 Task: Find connections with filter location Arrah with filter topic #Startupswith filter profile language English with filter current company Social Samosa with filter school Dr. Virendra Swarup Institute of Computer Studies, Kanpur with filter industry Defense and Space Manufacturing with filter service category Event Planning with filter keywords title Roofer
Action: Mouse moved to (537, 73)
Screenshot: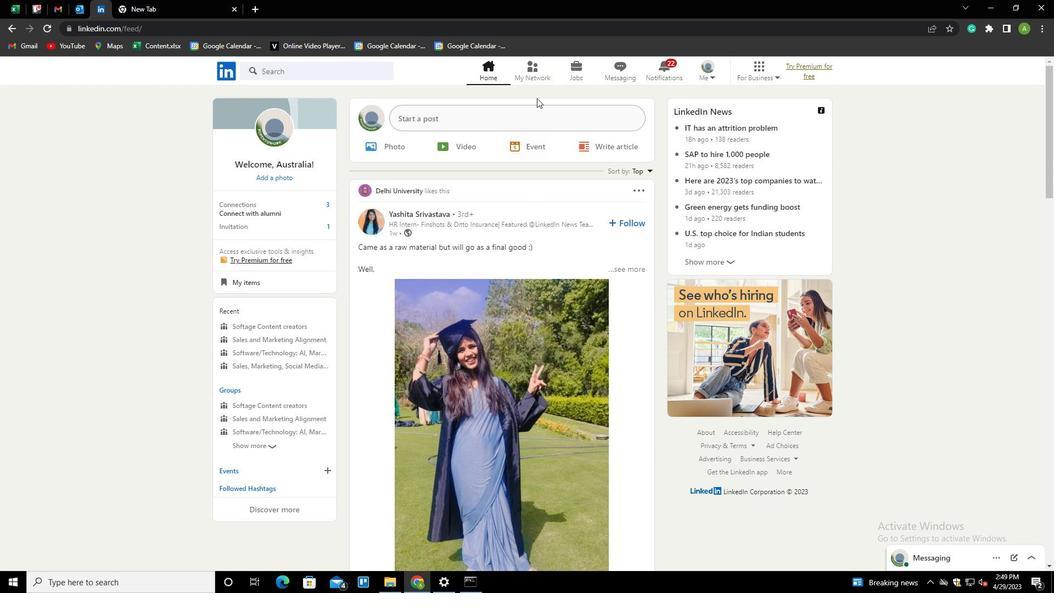 
Action: Mouse pressed left at (537, 73)
Screenshot: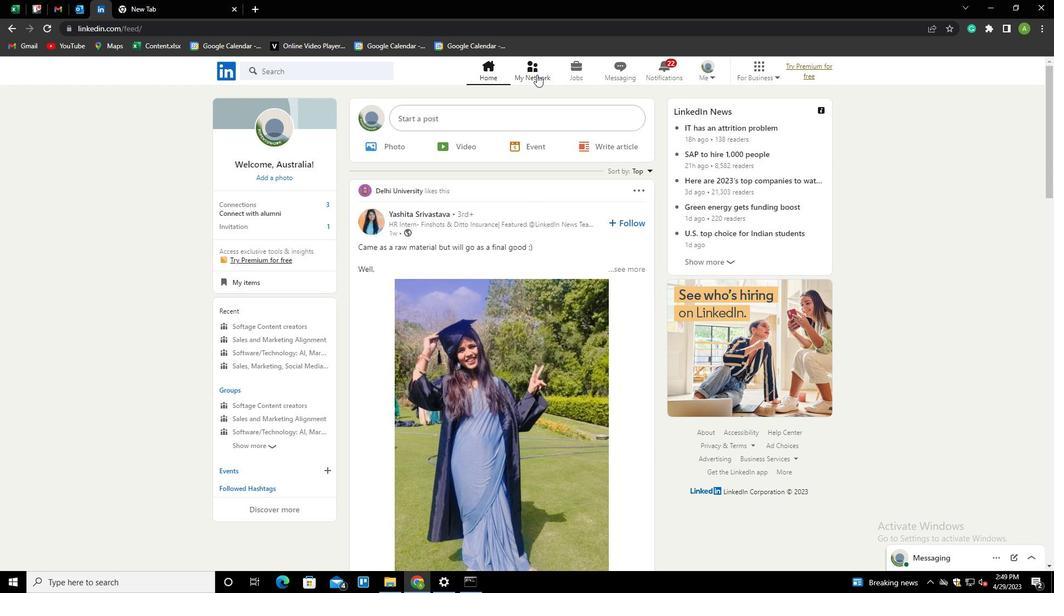 
Action: Mouse moved to (268, 133)
Screenshot: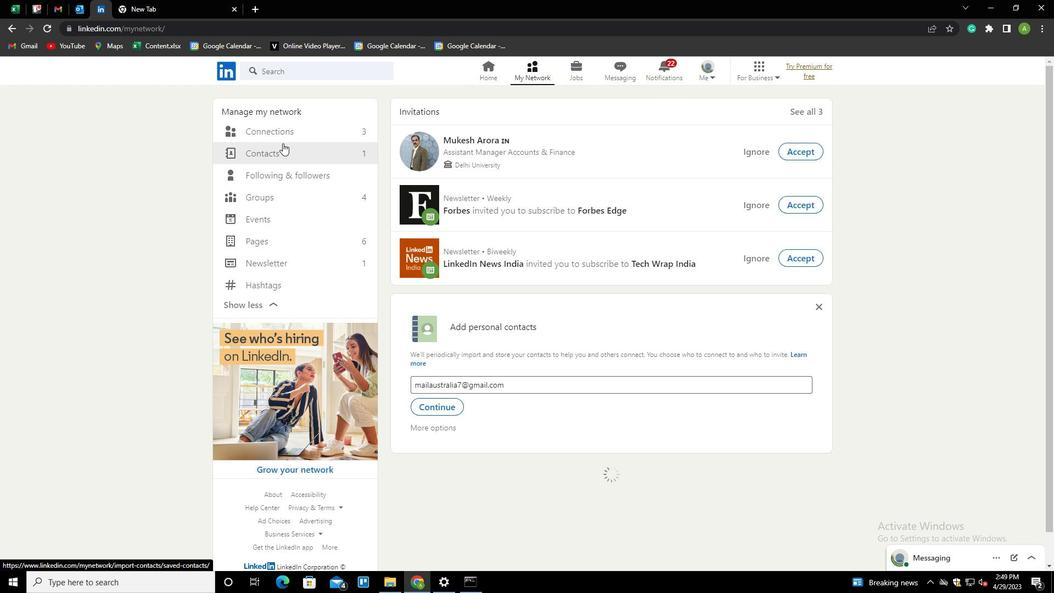 
Action: Mouse pressed left at (268, 133)
Screenshot: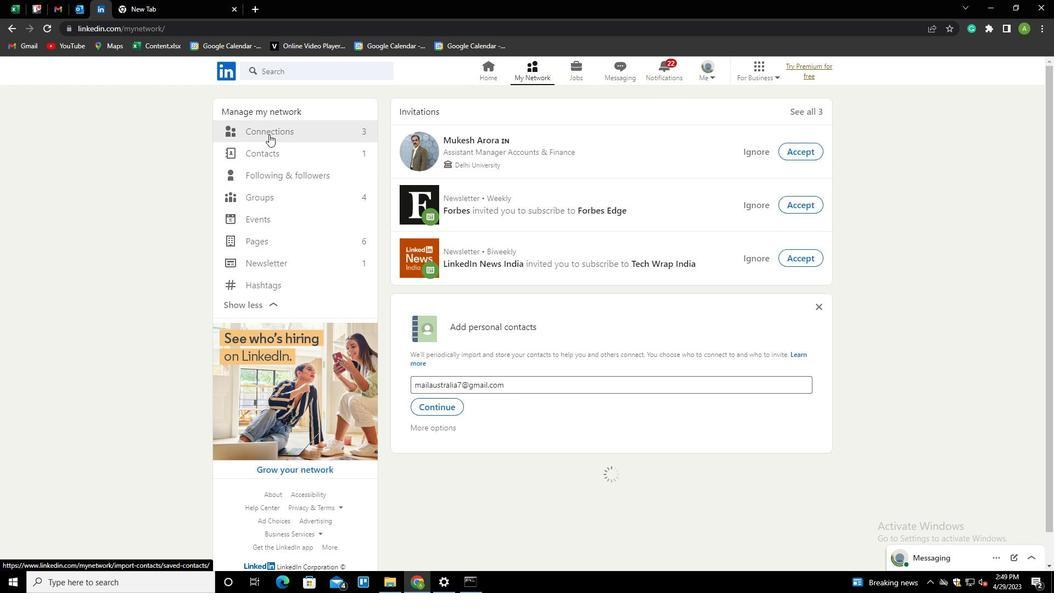 
Action: Mouse moved to (623, 134)
Screenshot: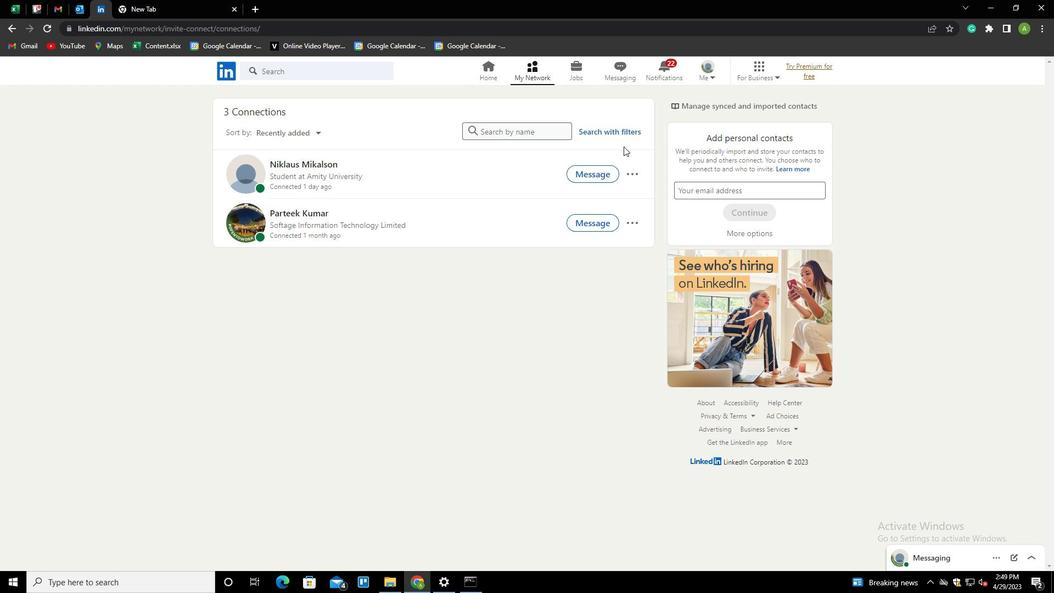 
Action: Mouse pressed left at (623, 134)
Screenshot: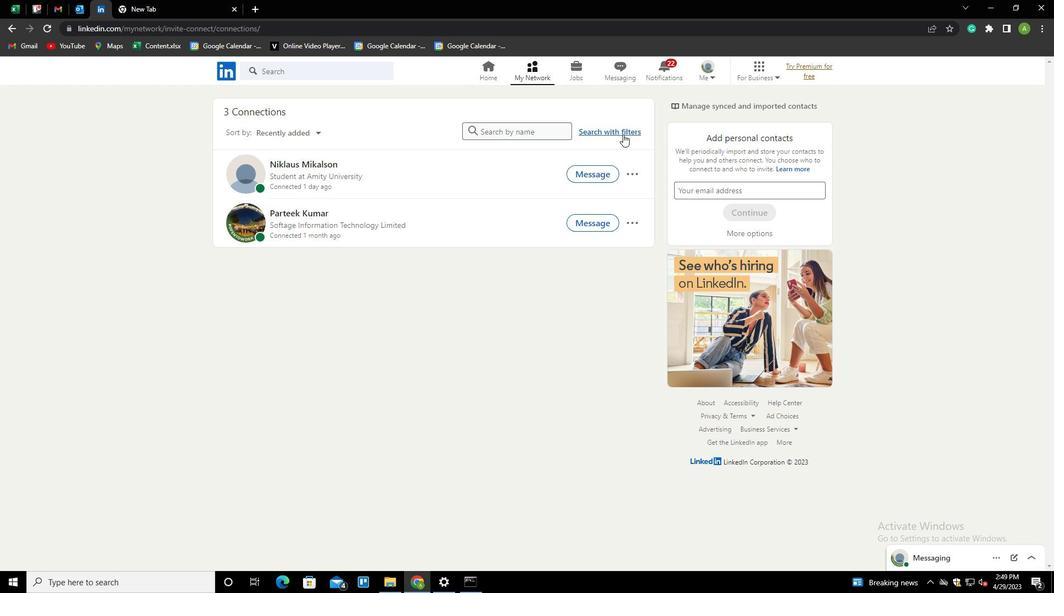 
Action: Mouse moved to (567, 100)
Screenshot: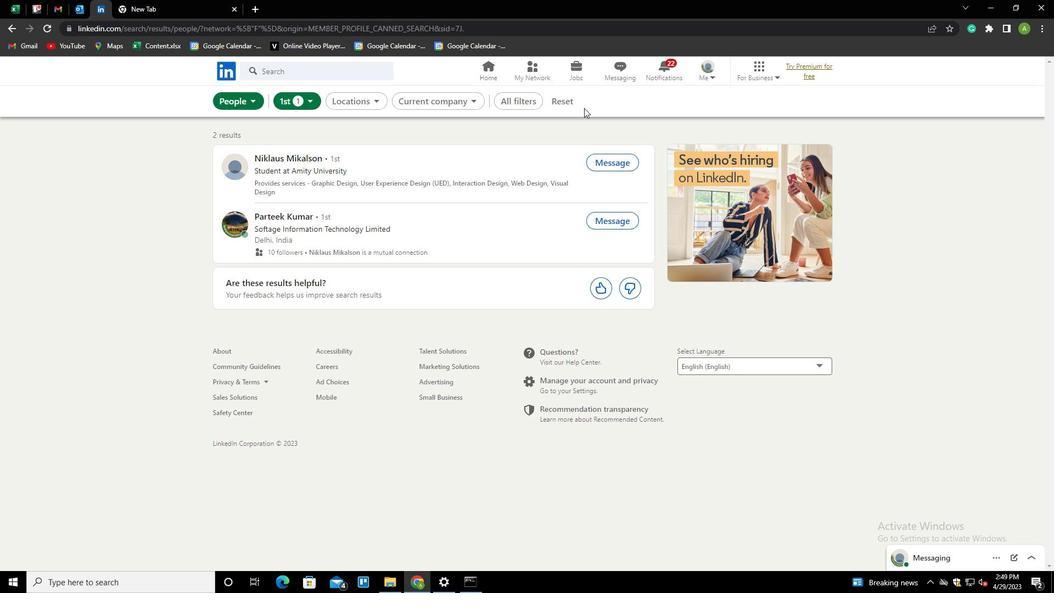 
Action: Mouse pressed left at (567, 100)
Screenshot: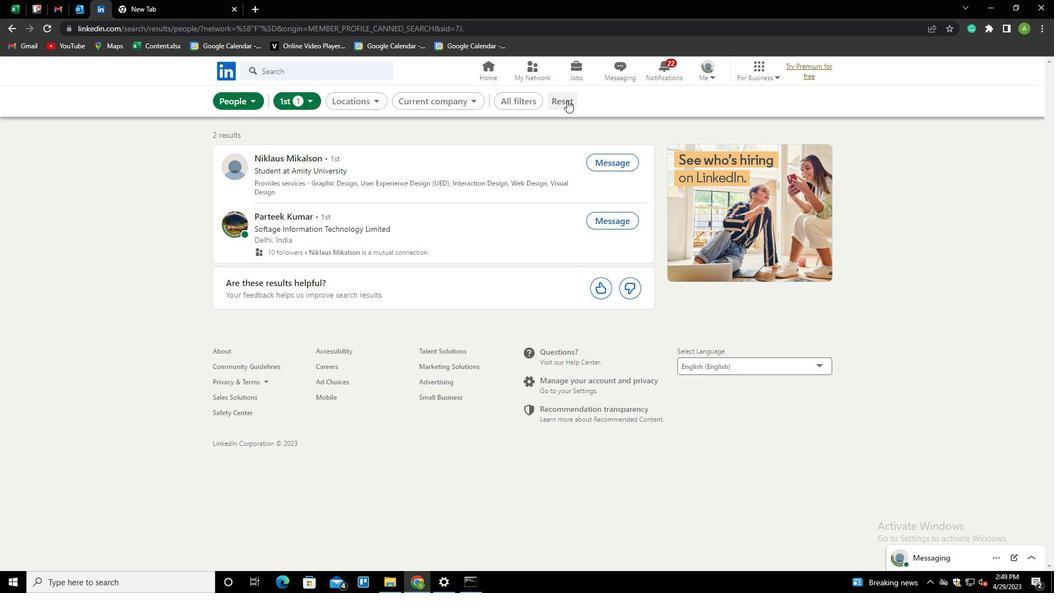 
Action: Mouse moved to (549, 102)
Screenshot: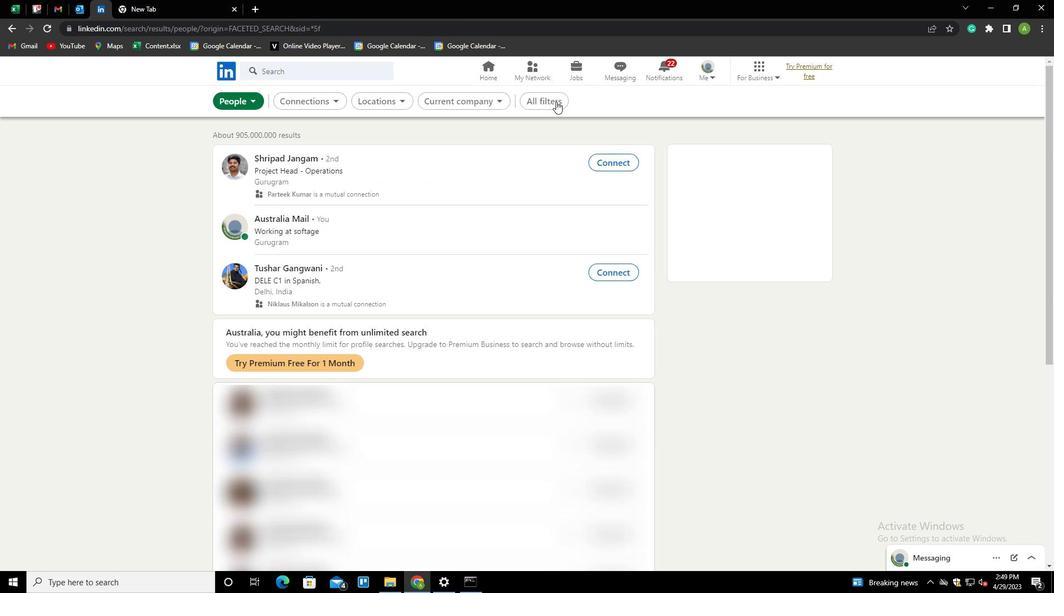 
Action: Mouse pressed left at (549, 102)
Screenshot: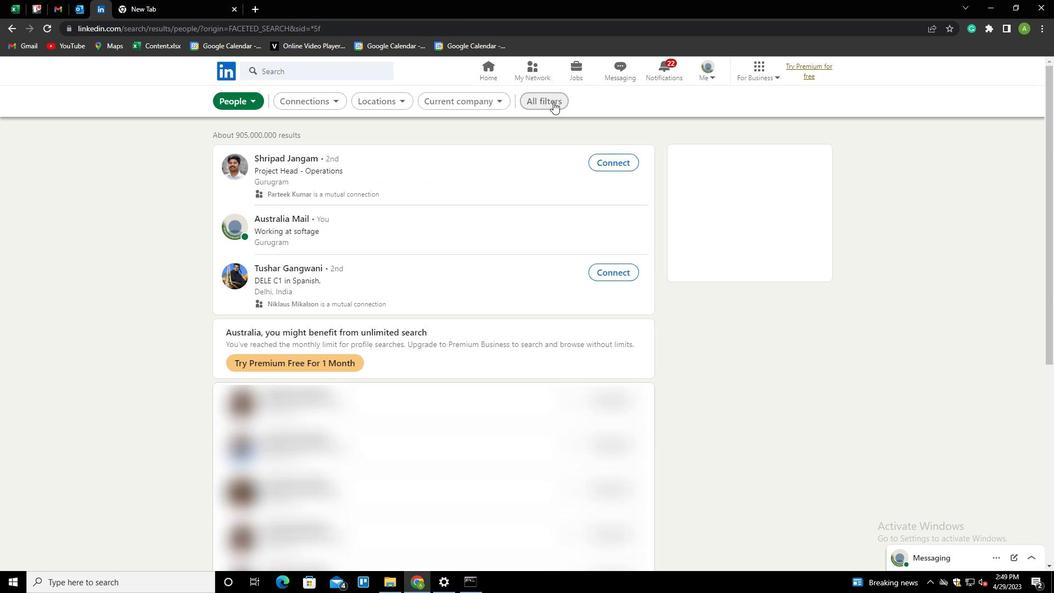 
Action: Mouse moved to (828, 350)
Screenshot: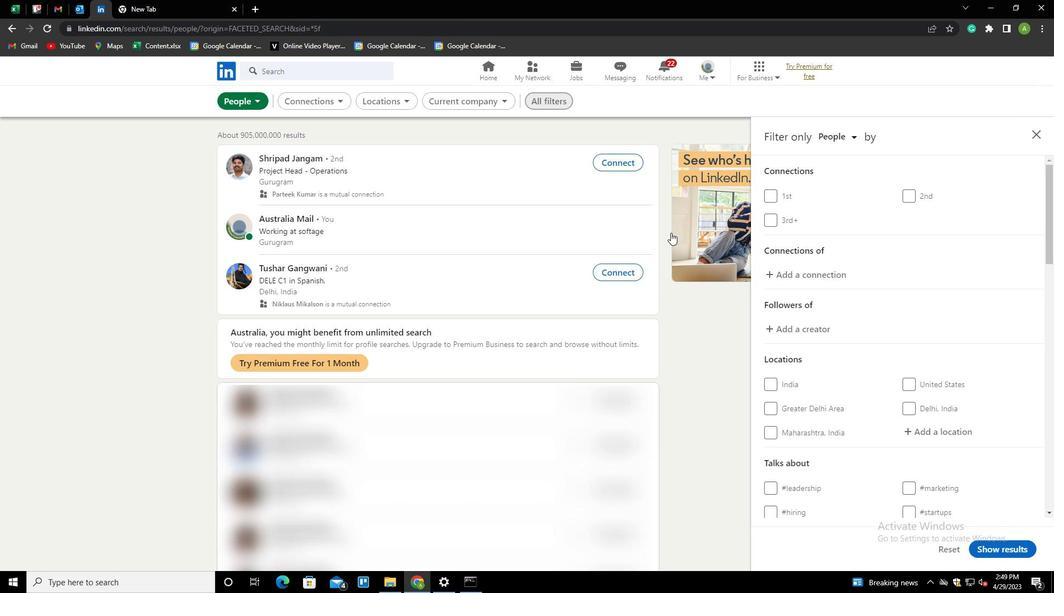 
Action: Mouse scrolled (828, 349) with delta (0, 0)
Screenshot: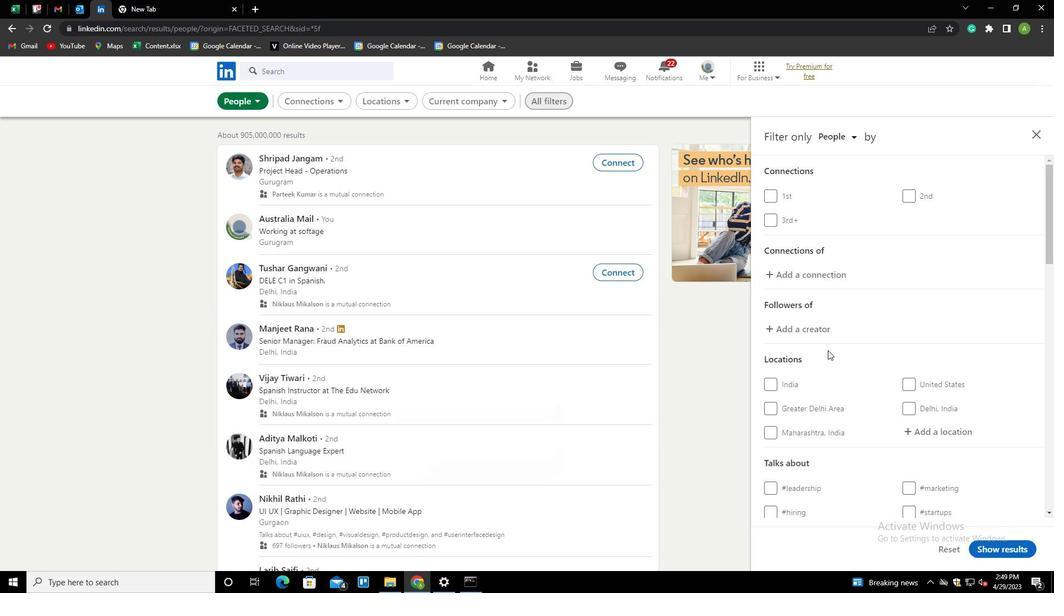 
Action: Mouse scrolled (828, 349) with delta (0, 0)
Screenshot: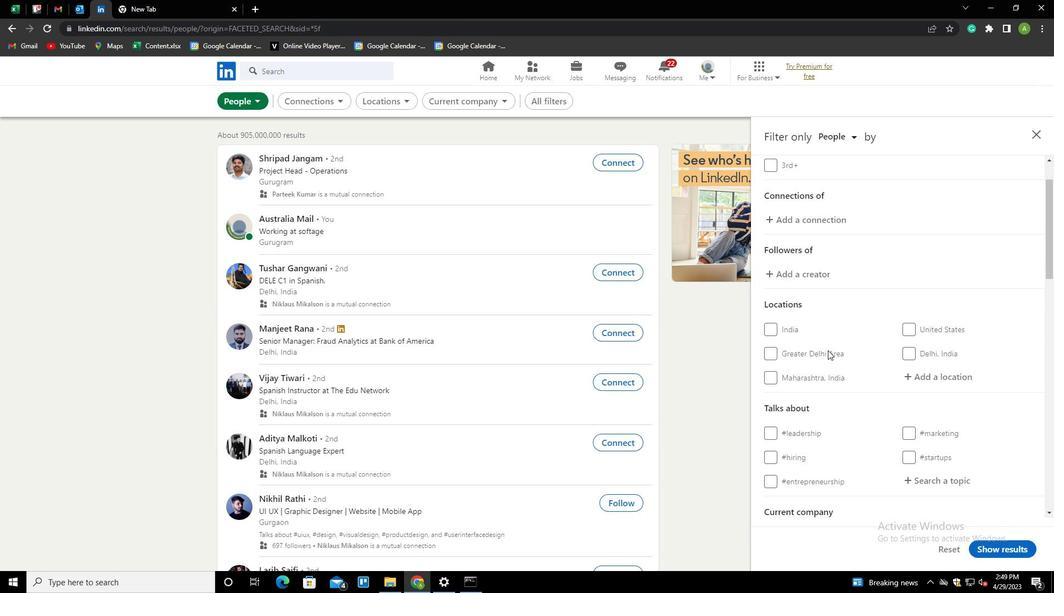 
Action: Mouse moved to (932, 323)
Screenshot: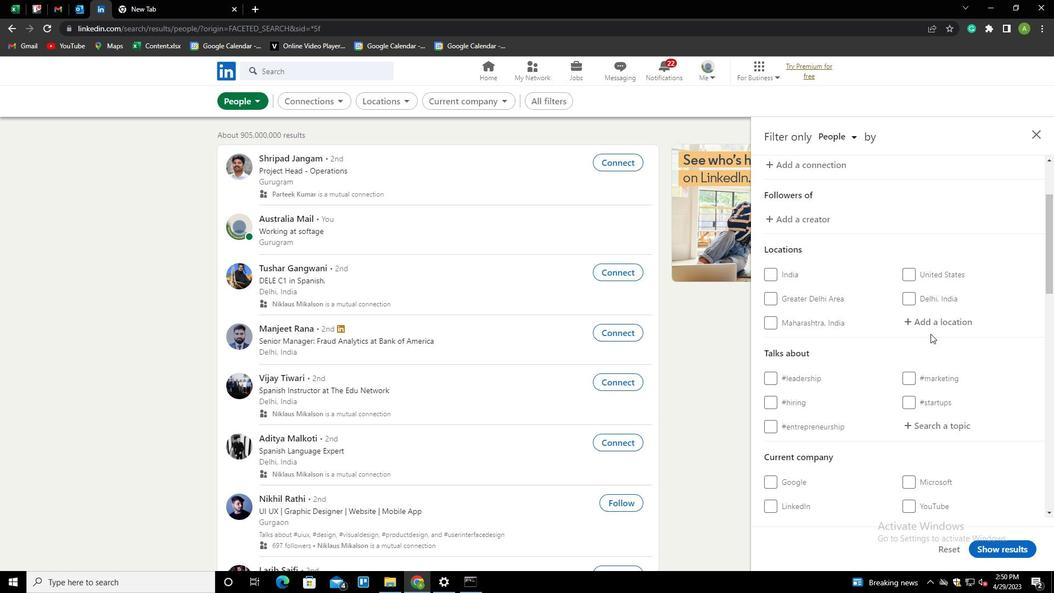 
Action: Mouse pressed left at (932, 323)
Screenshot: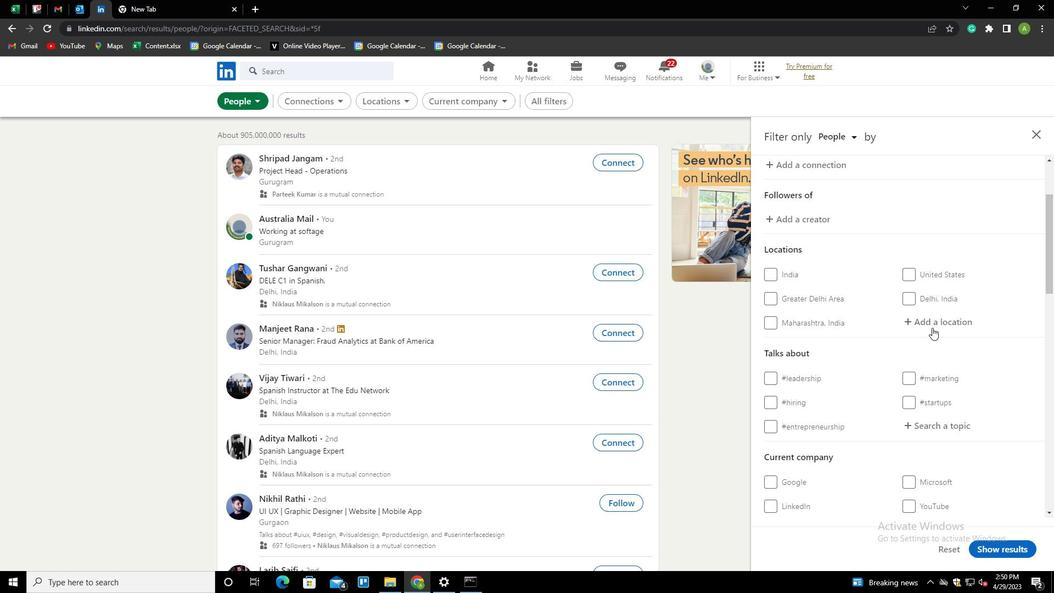 
Action: Key pressed <Key.shift>ARRAH<Key.down><Key.enter>
Screenshot: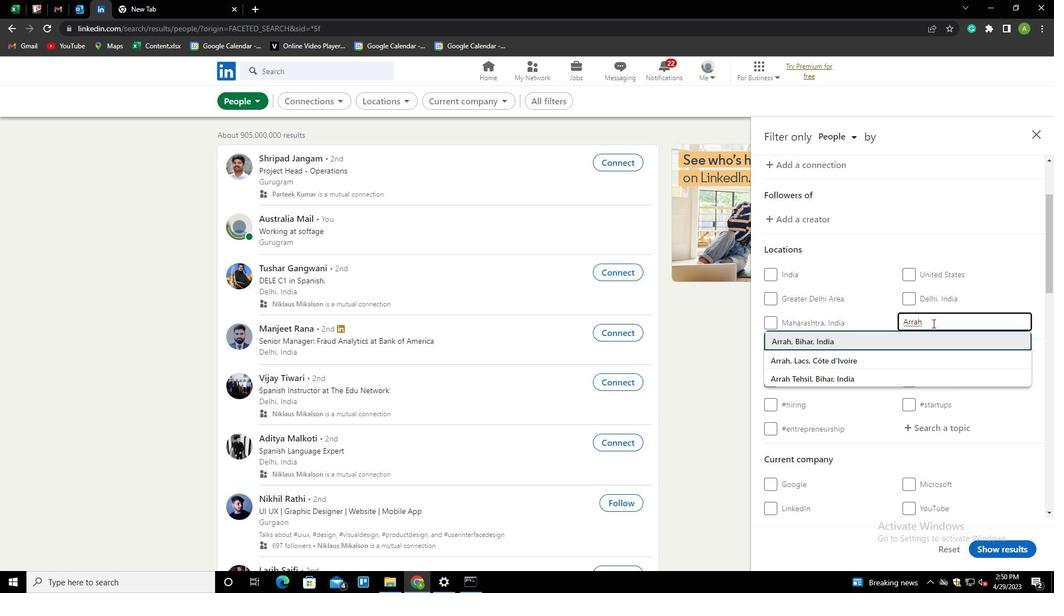 
Action: Mouse scrolled (932, 322) with delta (0, 0)
Screenshot: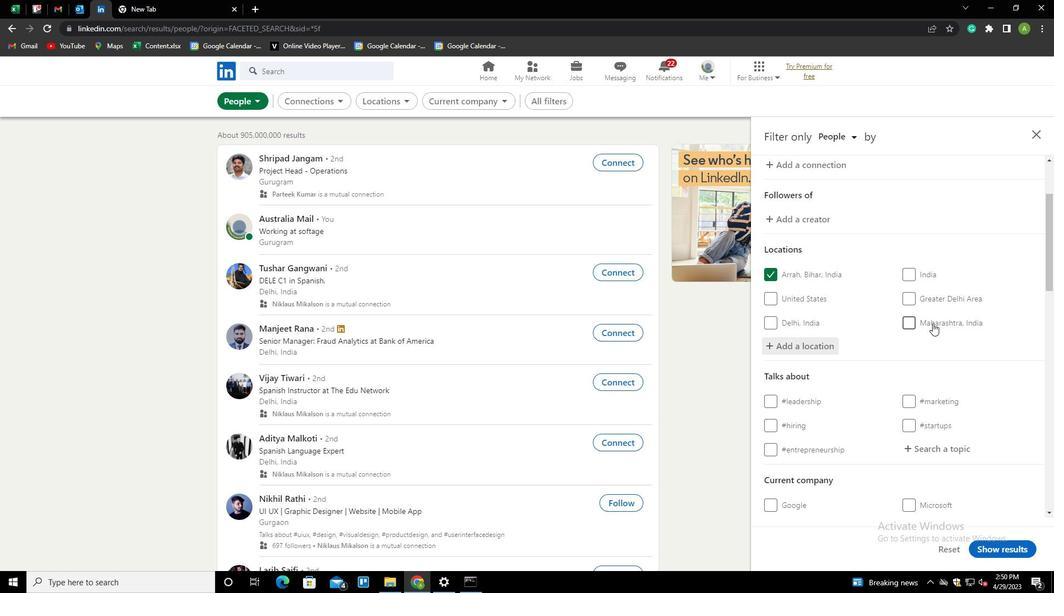 
Action: Mouse scrolled (932, 322) with delta (0, 0)
Screenshot: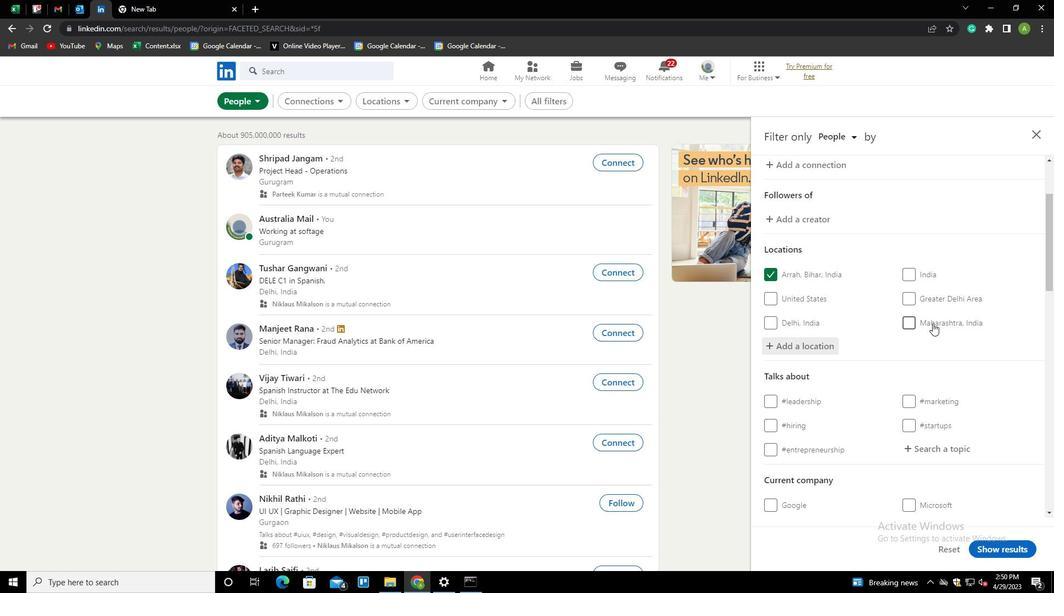 
Action: Mouse scrolled (932, 322) with delta (0, 0)
Screenshot: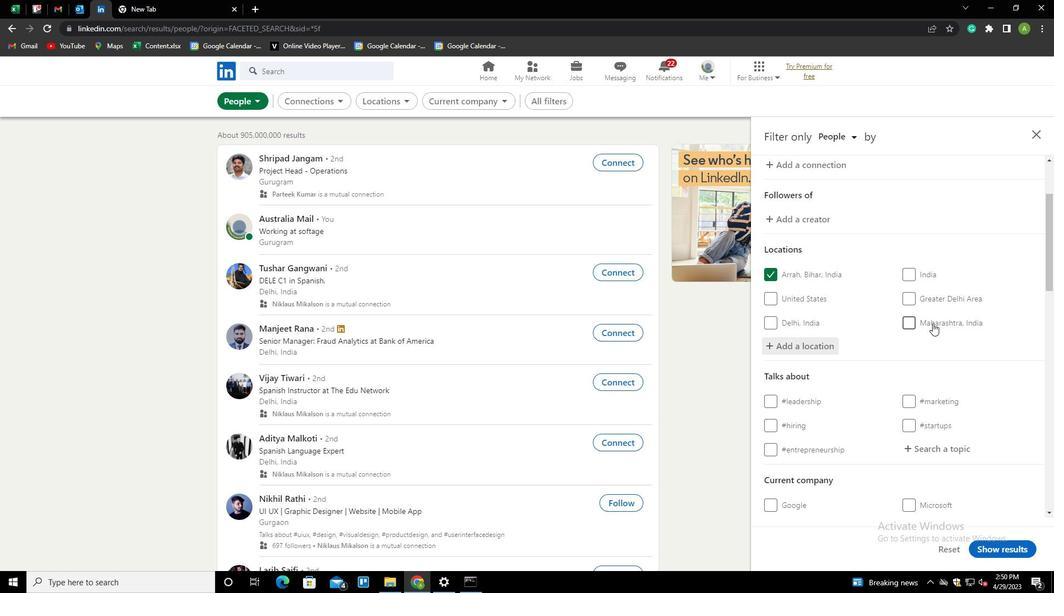 
Action: Mouse moved to (919, 282)
Screenshot: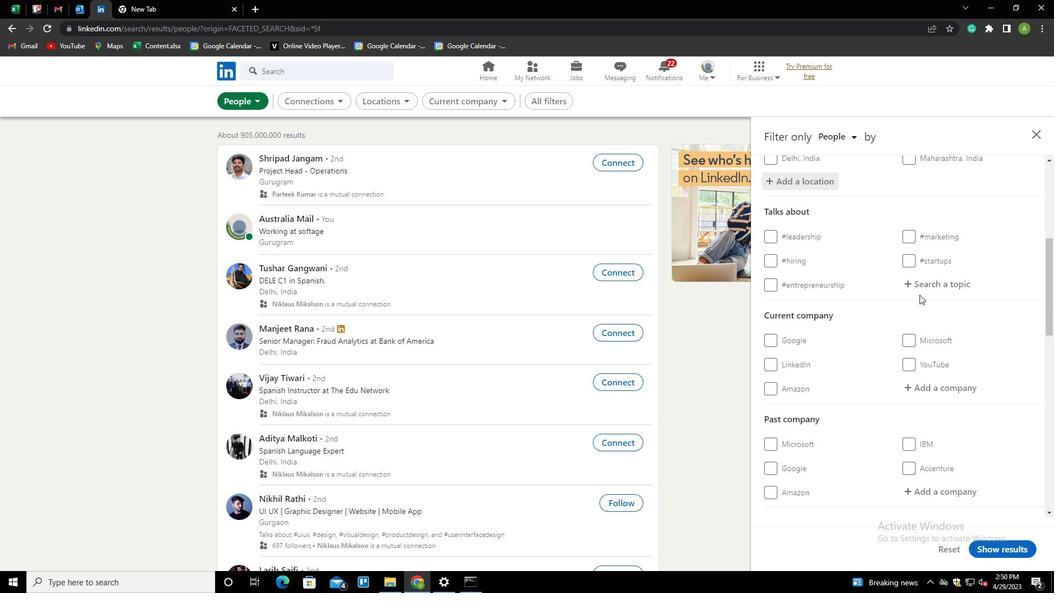 
Action: Mouse pressed left at (919, 282)
Screenshot: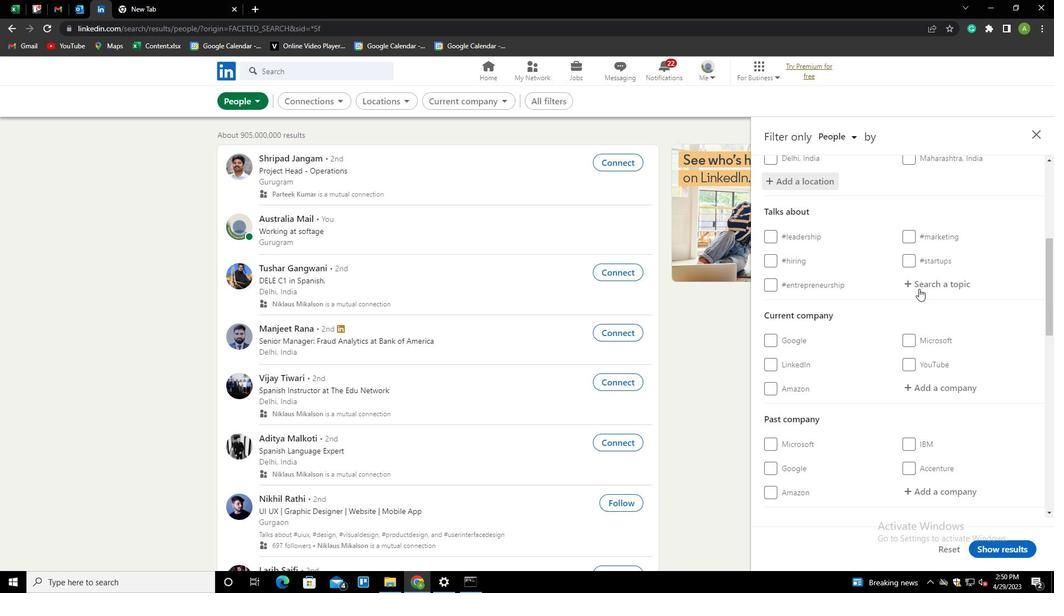 
Action: Key pressed STARTUPS<Key.down><Key.enter>
Screenshot: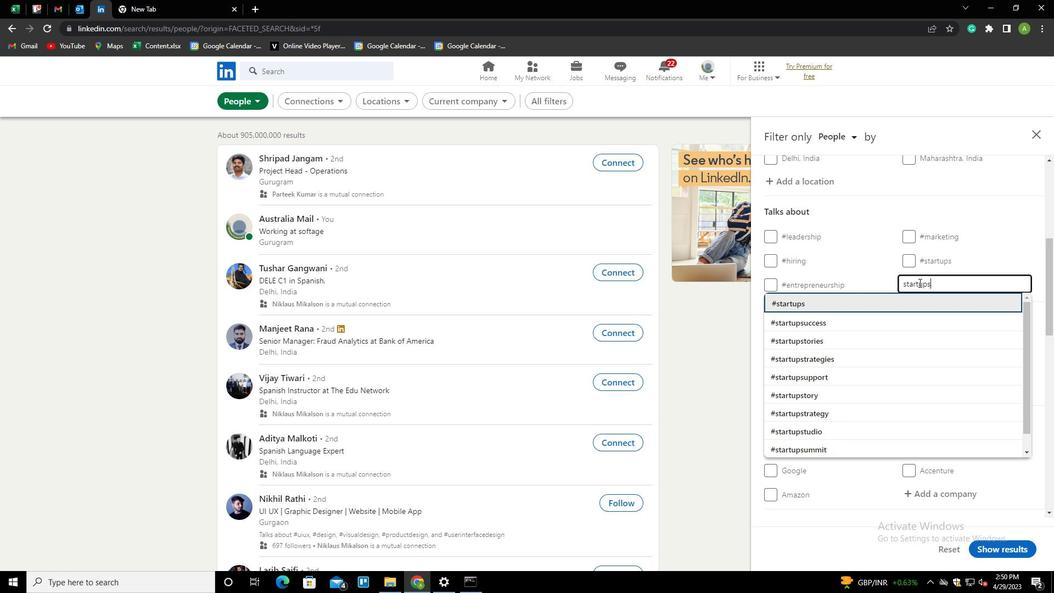
Action: Mouse scrolled (919, 282) with delta (0, 0)
Screenshot: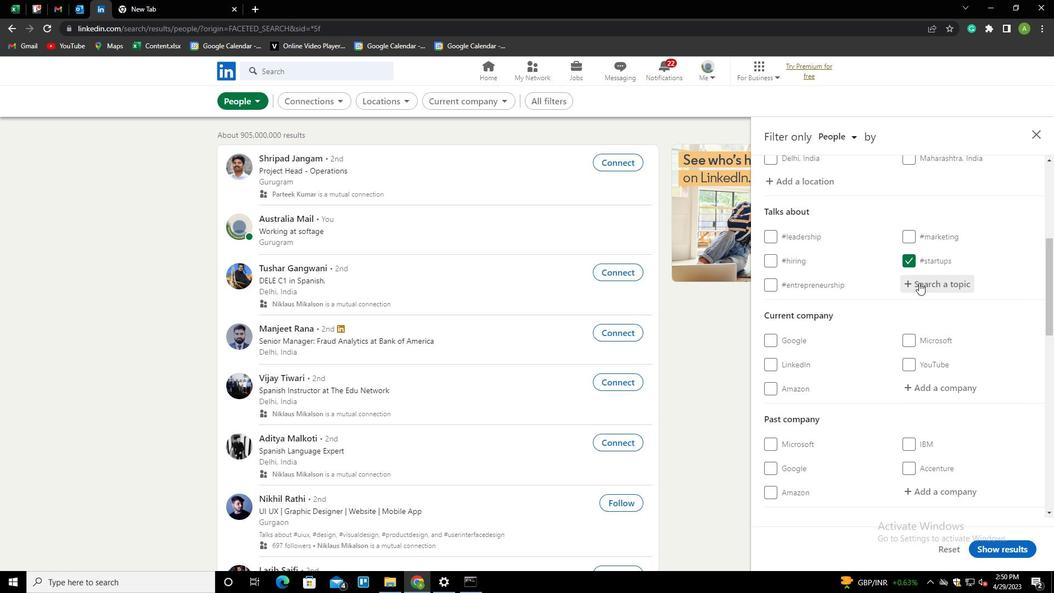 
Action: Mouse scrolled (919, 282) with delta (0, 0)
Screenshot: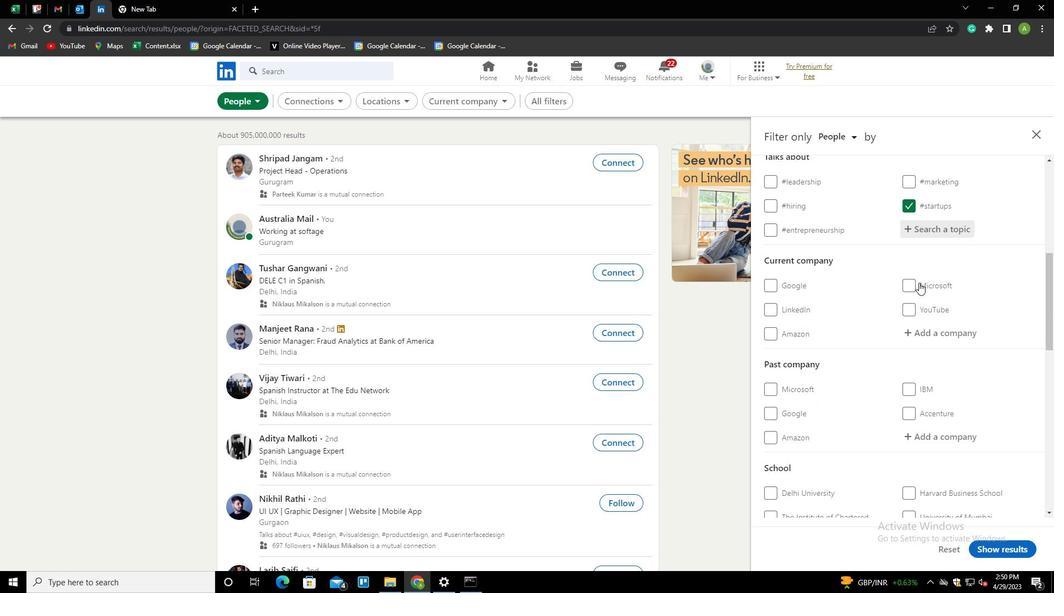 
Action: Mouse scrolled (919, 282) with delta (0, 0)
Screenshot: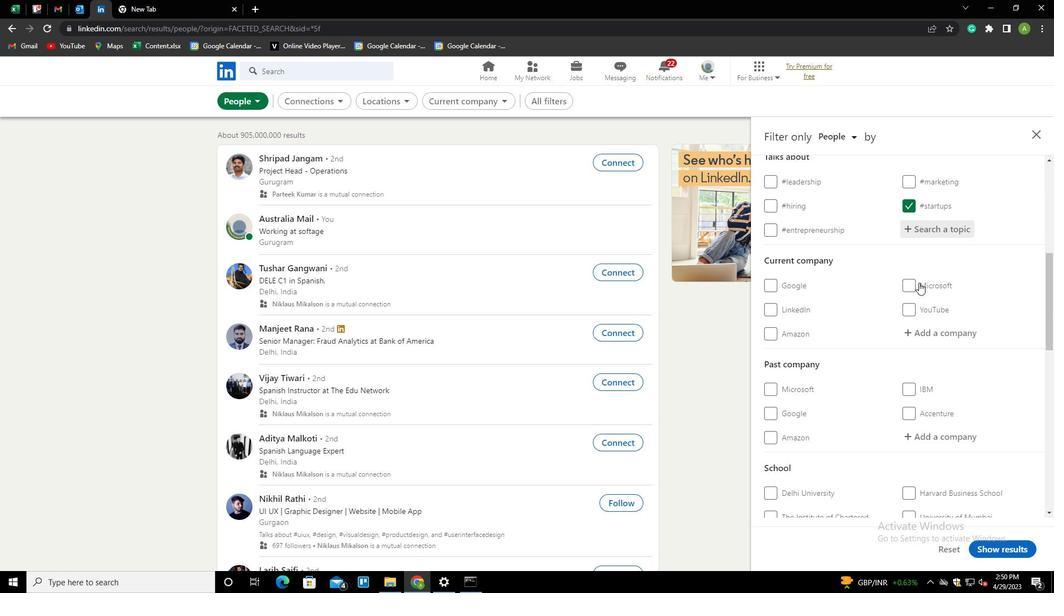 
Action: Mouse scrolled (919, 282) with delta (0, 0)
Screenshot: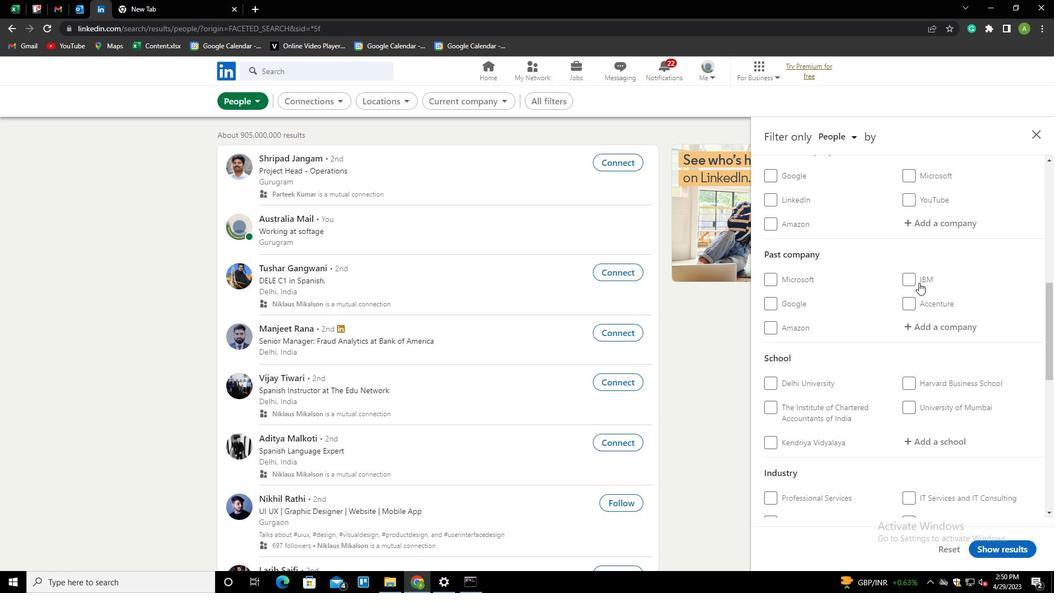 
Action: Mouse scrolled (919, 282) with delta (0, 0)
Screenshot: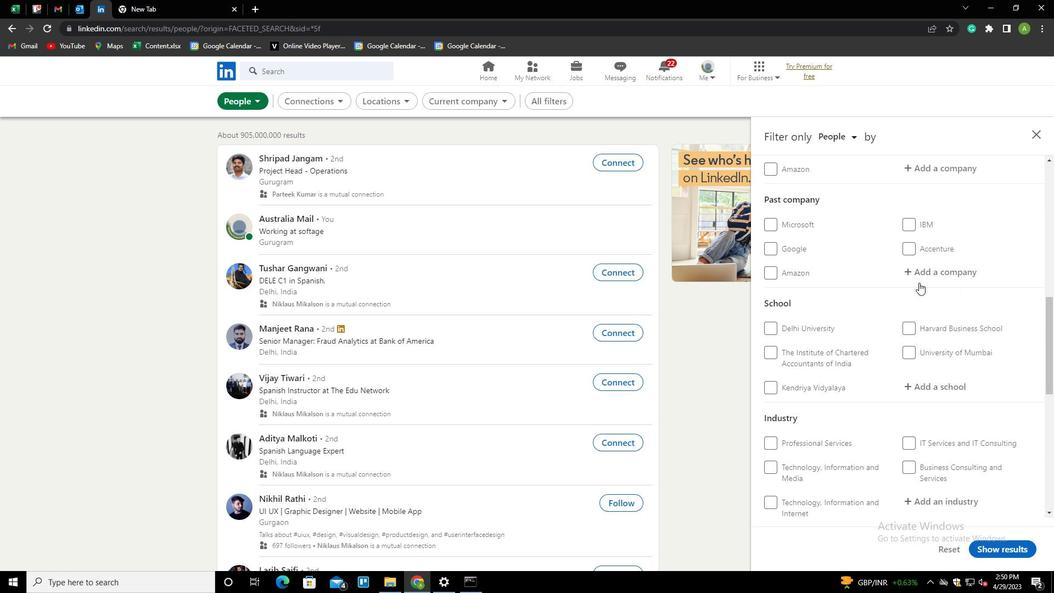 
Action: Mouse scrolled (919, 282) with delta (0, 0)
Screenshot: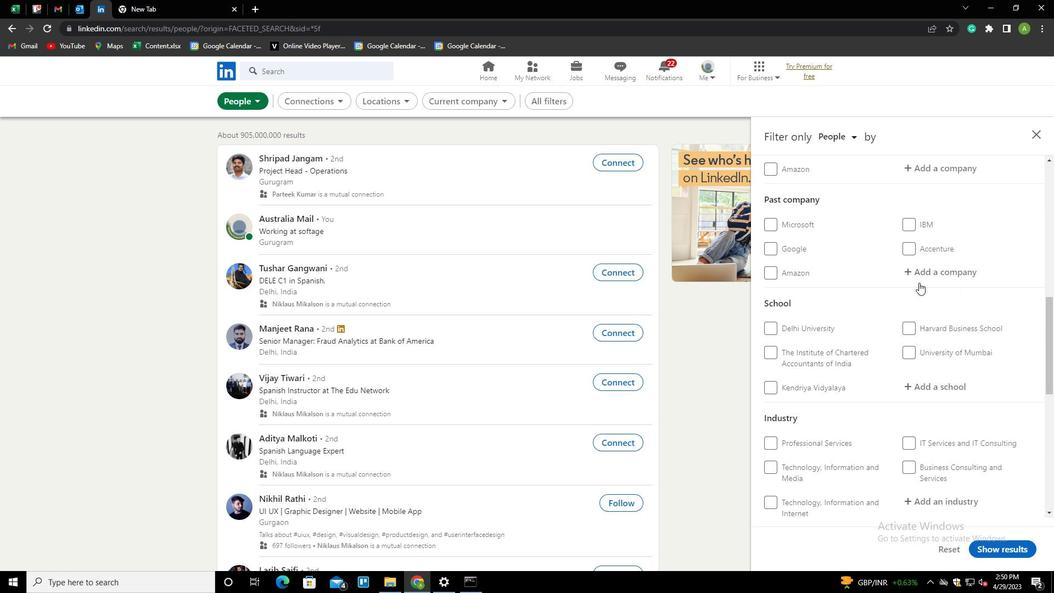 
Action: Mouse scrolled (919, 282) with delta (0, 0)
Screenshot: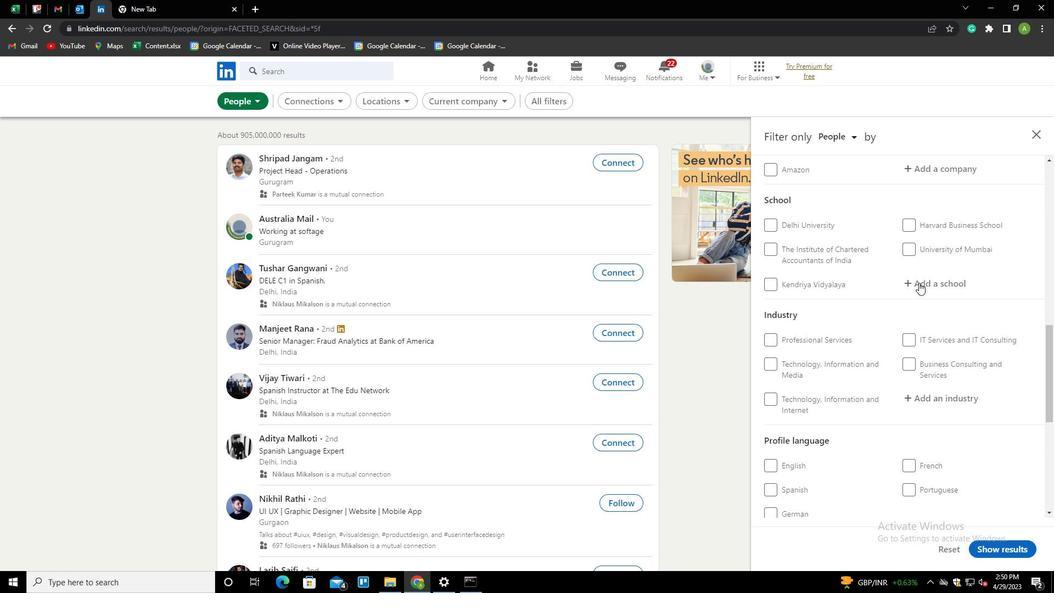 
Action: Mouse scrolled (919, 282) with delta (0, 0)
Screenshot: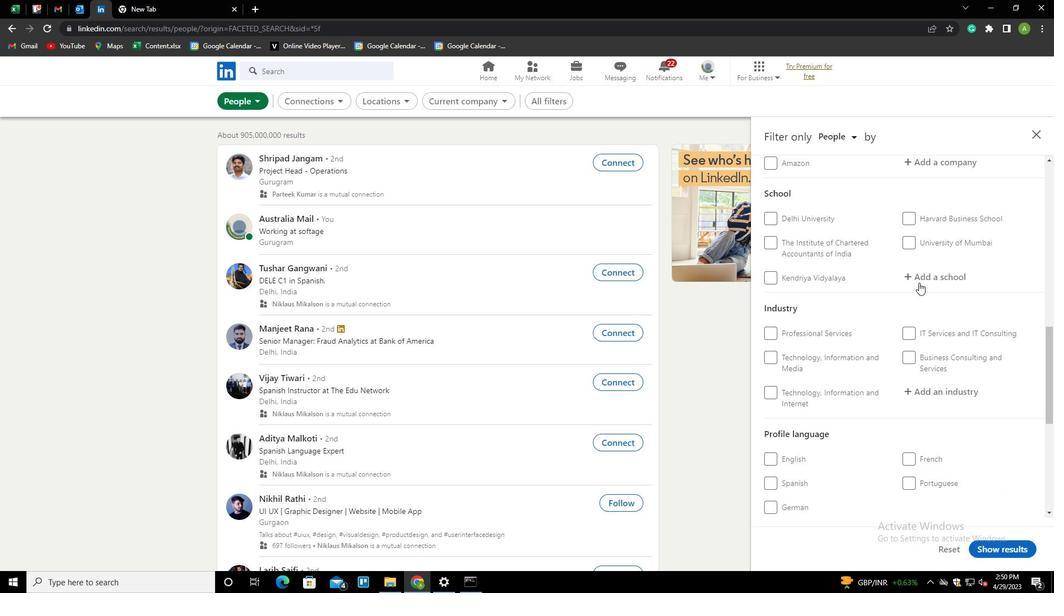 
Action: Mouse moved to (787, 345)
Screenshot: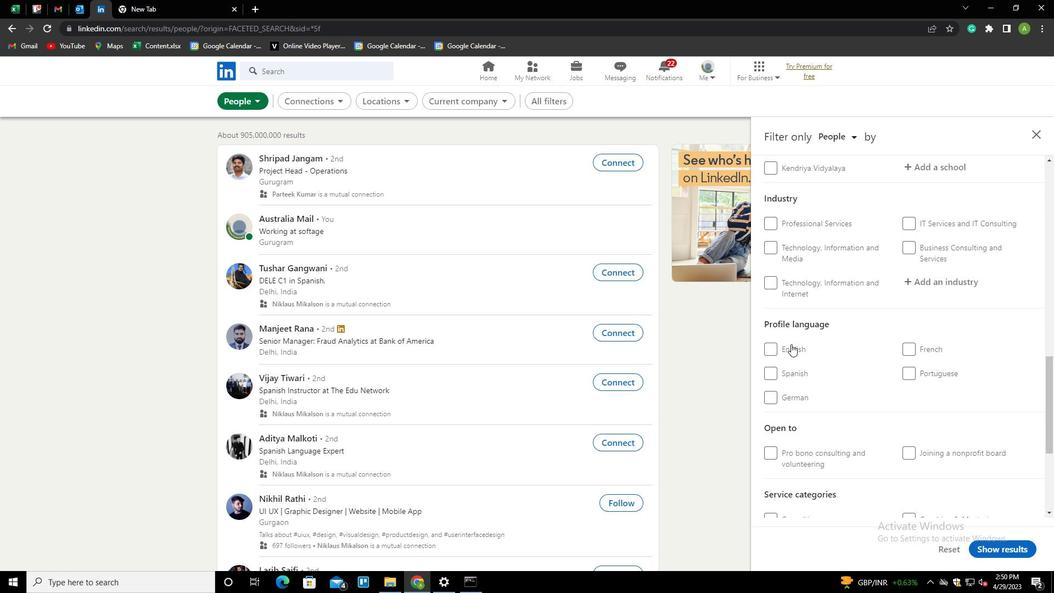 
Action: Mouse pressed left at (787, 345)
Screenshot: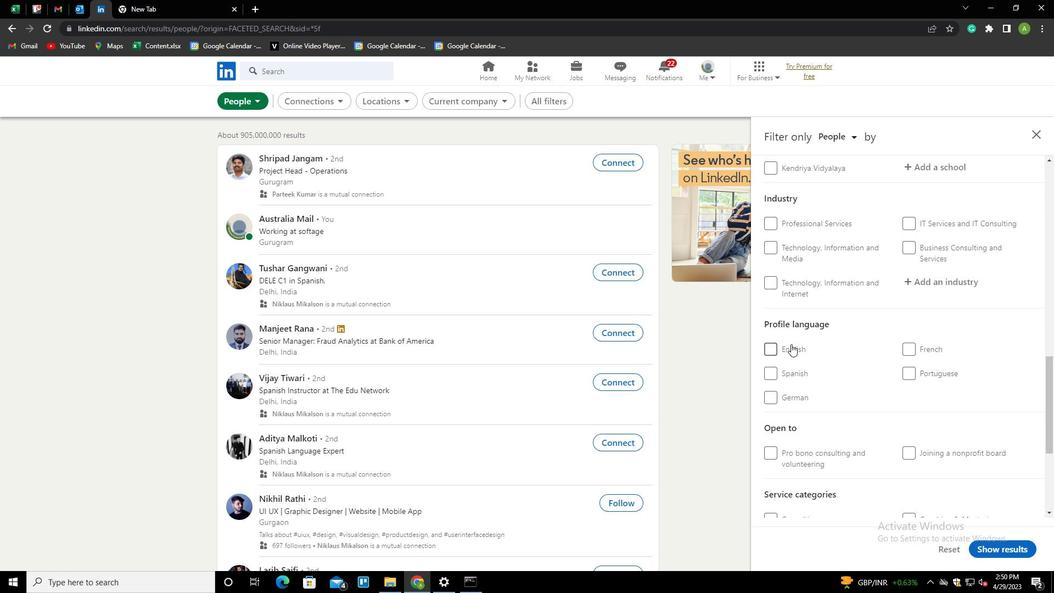 
Action: Mouse moved to (846, 366)
Screenshot: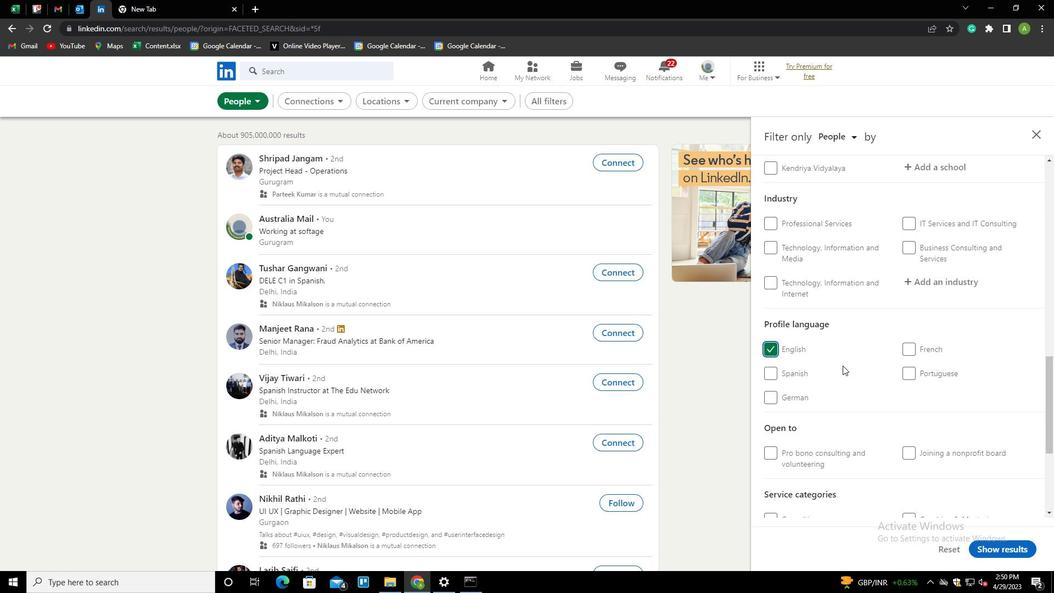 
Action: Mouse scrolled (846, 366) with delta (0, 0)
Screenshot: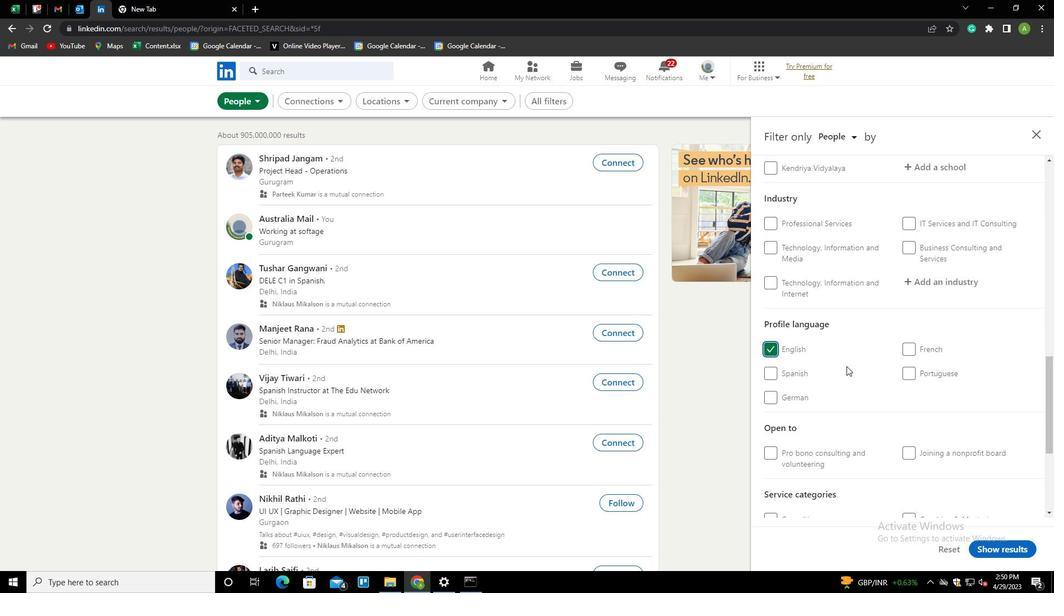 
Action: Mouse scrolled (846, 366) with delta (0, 0)
Screenshot: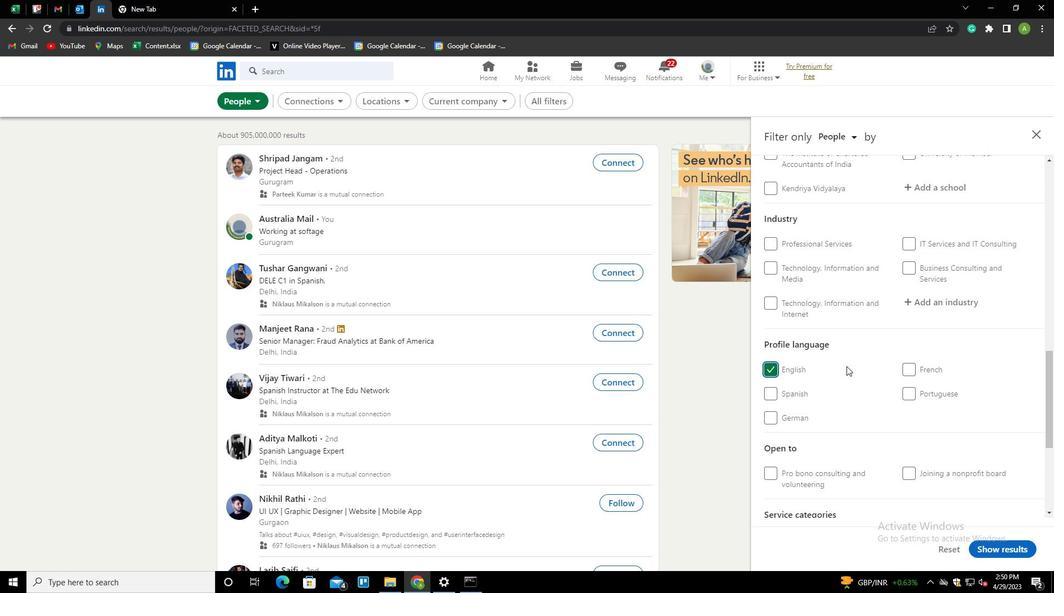 
Action: Mouse scrolled (846, 366) with delta (0, 0)
Screenshot: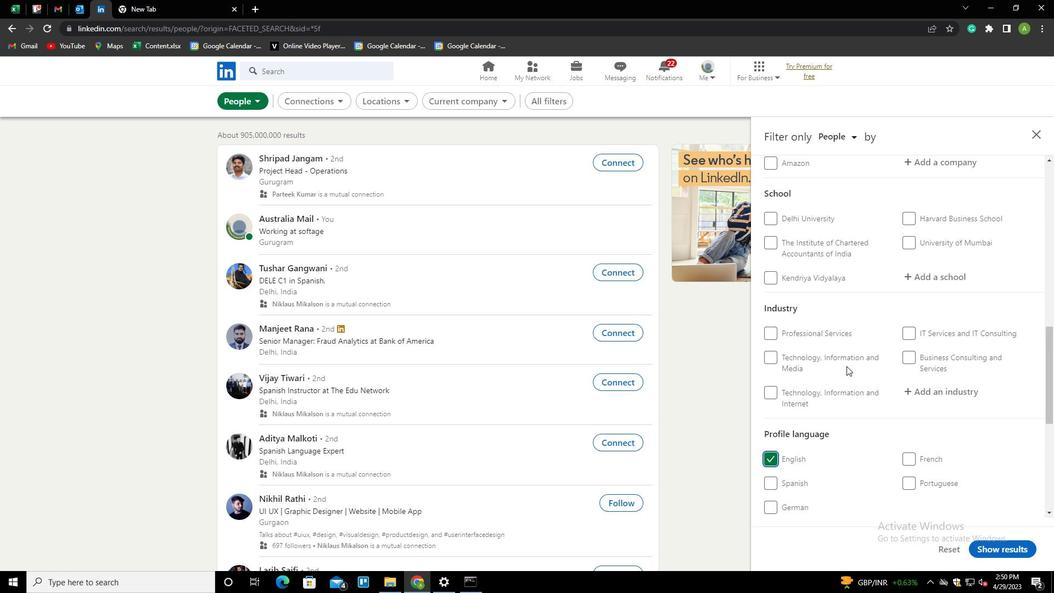 
Action: Mouse scrolled (846, 366) with delta (0, 0)
Screenshot: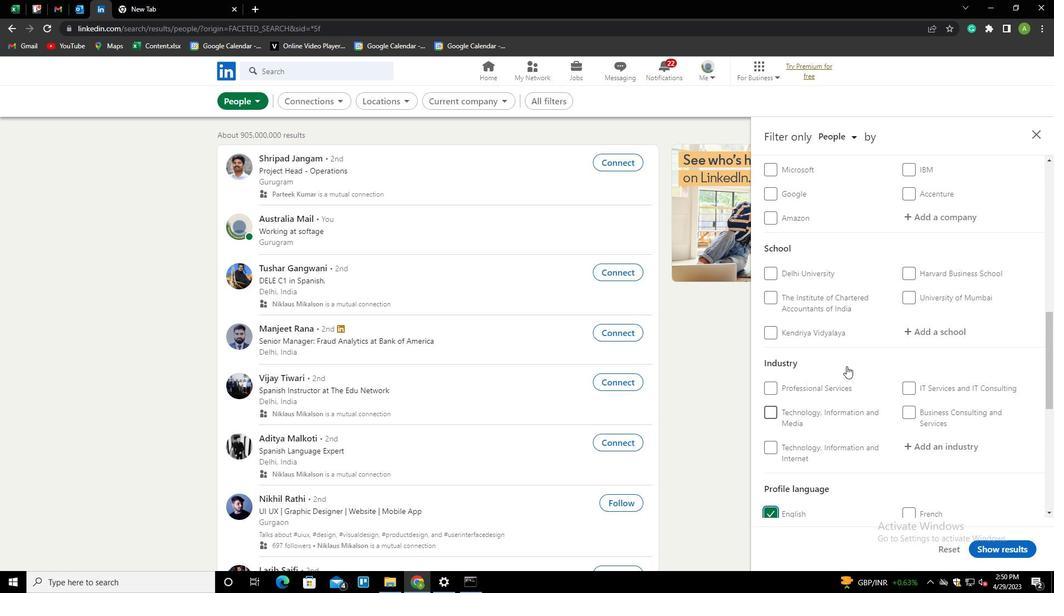 
Action: Mouse scrolled (846, 366) with delta (0, 0)
Screenshot: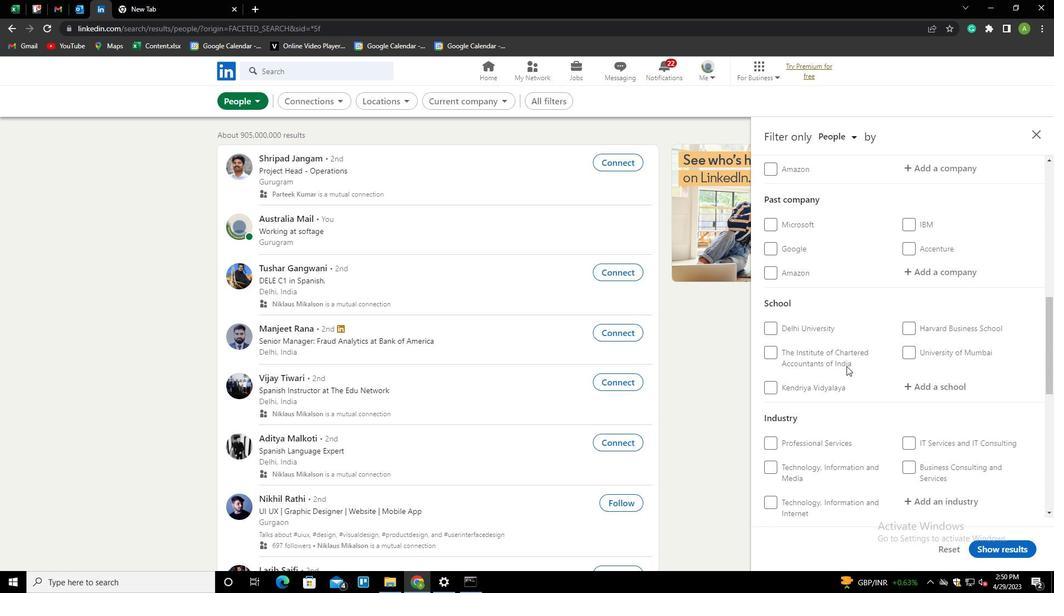 
Action: Mouse moved to (865, 353)
Screenshot: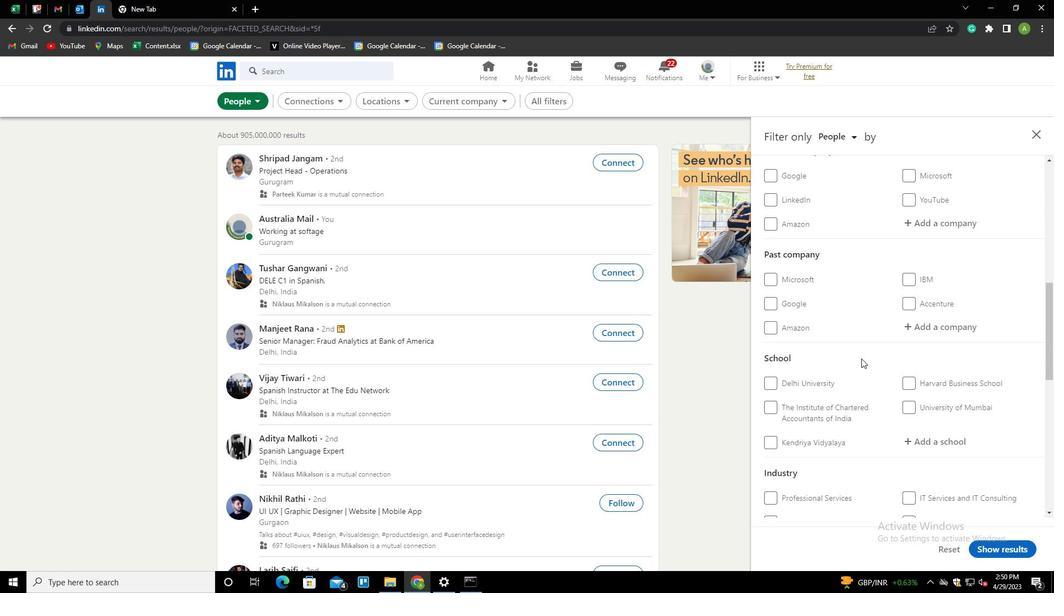 
Action: Mouse scrolled (865, 353) with delta (0, 0)
Screenshot: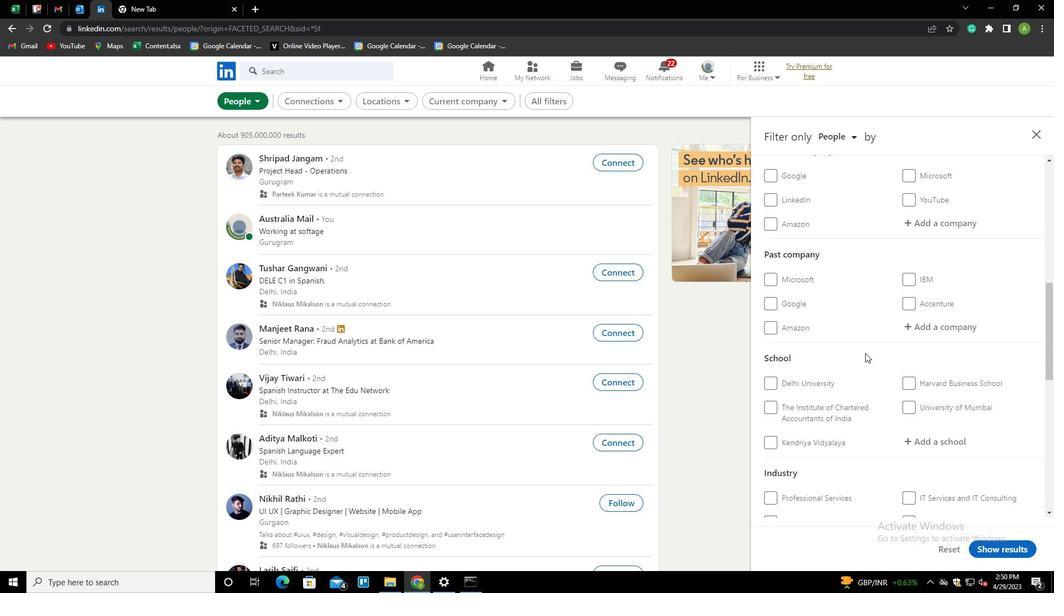 
Action: Mouse moved to (920, 280)
Screenshot: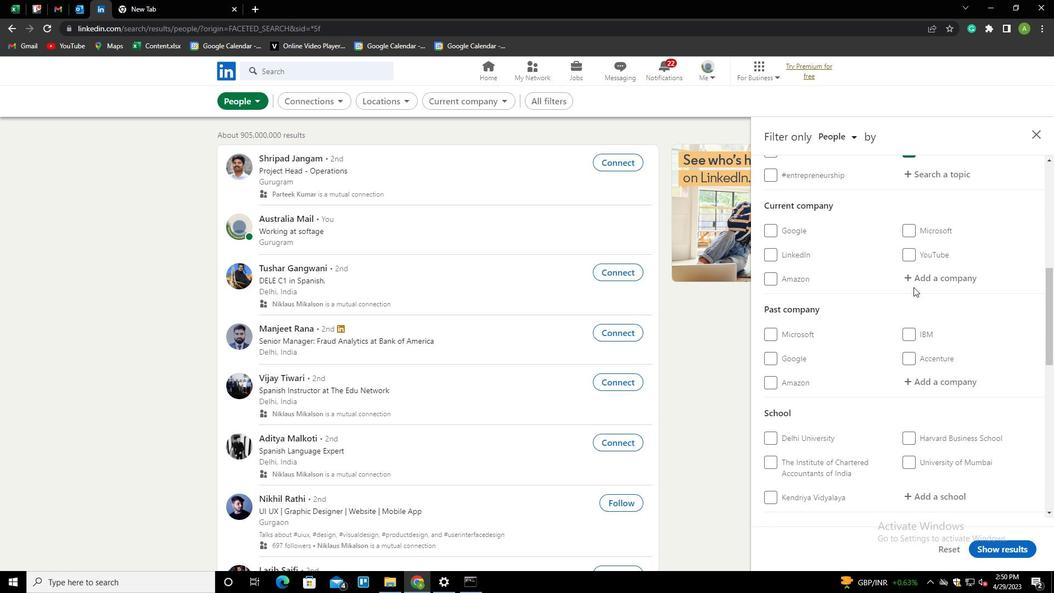 
Action: Mouse pressed left at (920, 280)
Screenshot: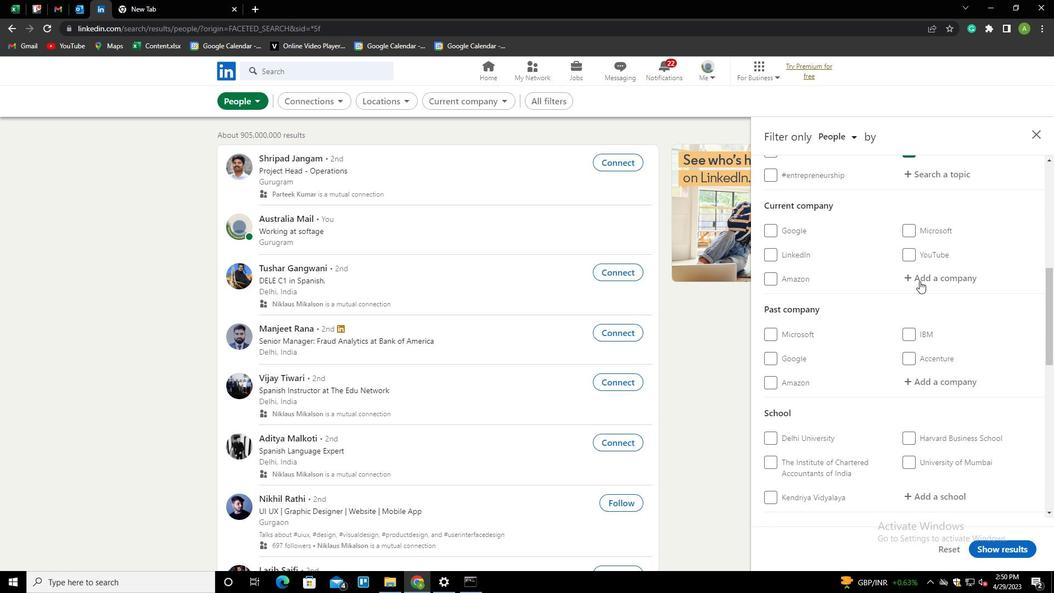 
Action: Key pressed <Key.shift>SOCIAL<Key.space><Key.shift>SAMO<Key.down><Key.enter>
Screenshot: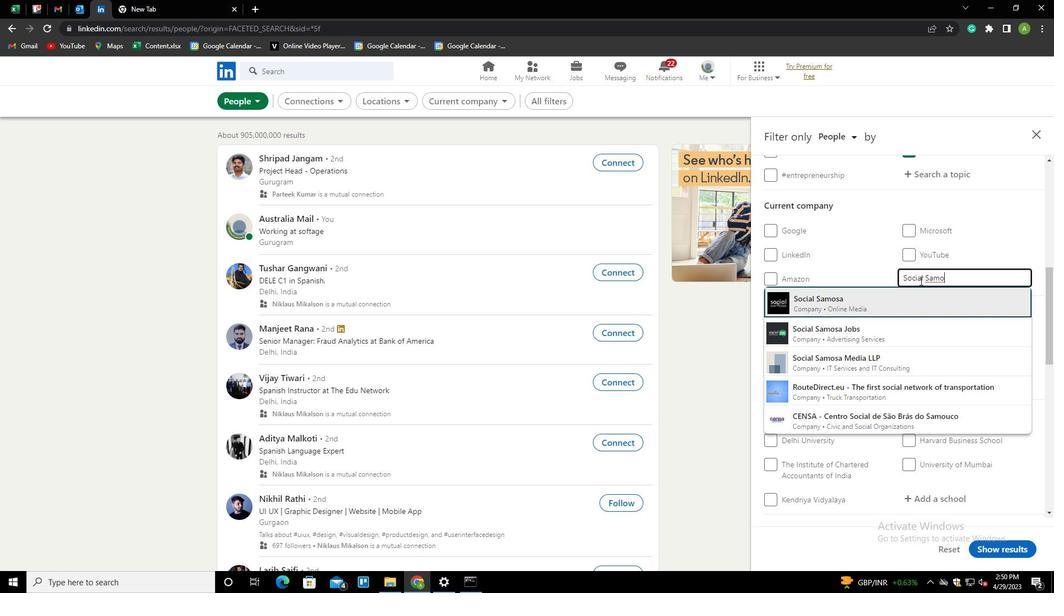 
Action: Mouse scrolled (920, 280) with delta (0, 0)
Screenshot: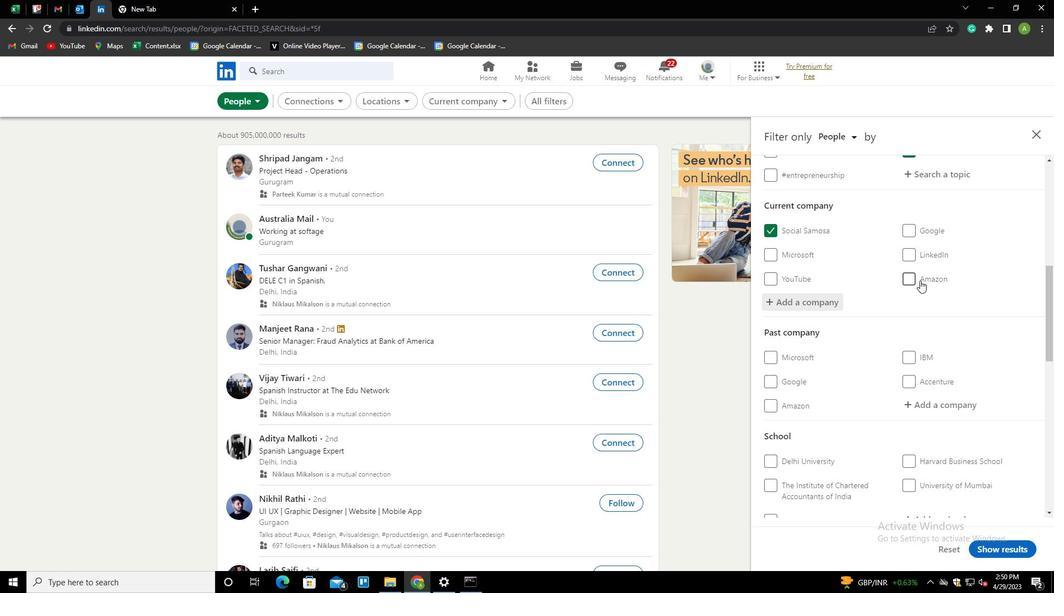 
Action: Mouse scrolled (920, 280) with delta (0, 0)
Screenshot: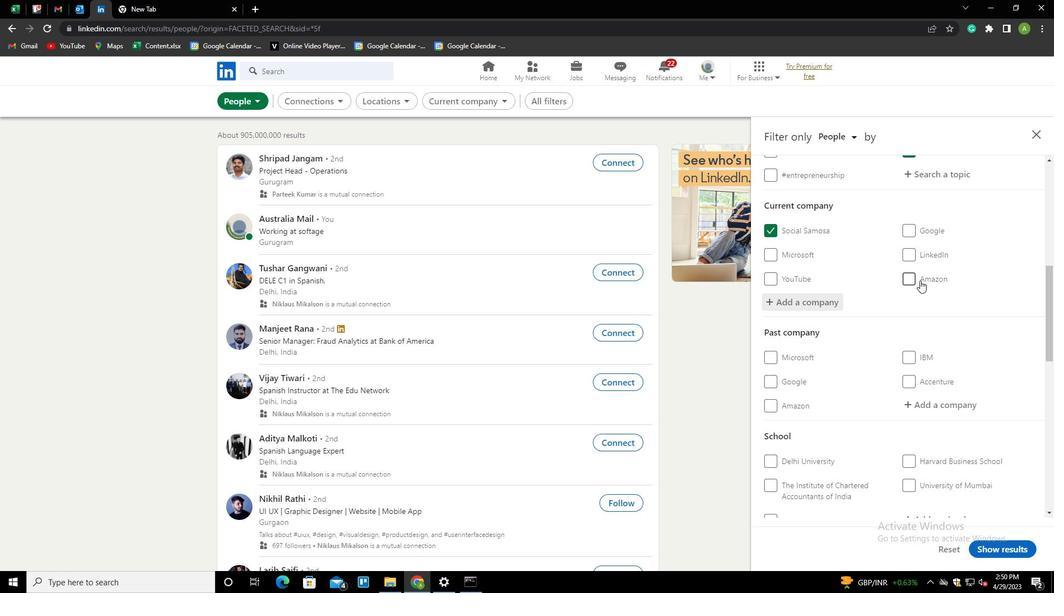
Action: Mouse scrolled (920, 280) with delta (0, 0)
Screenshot: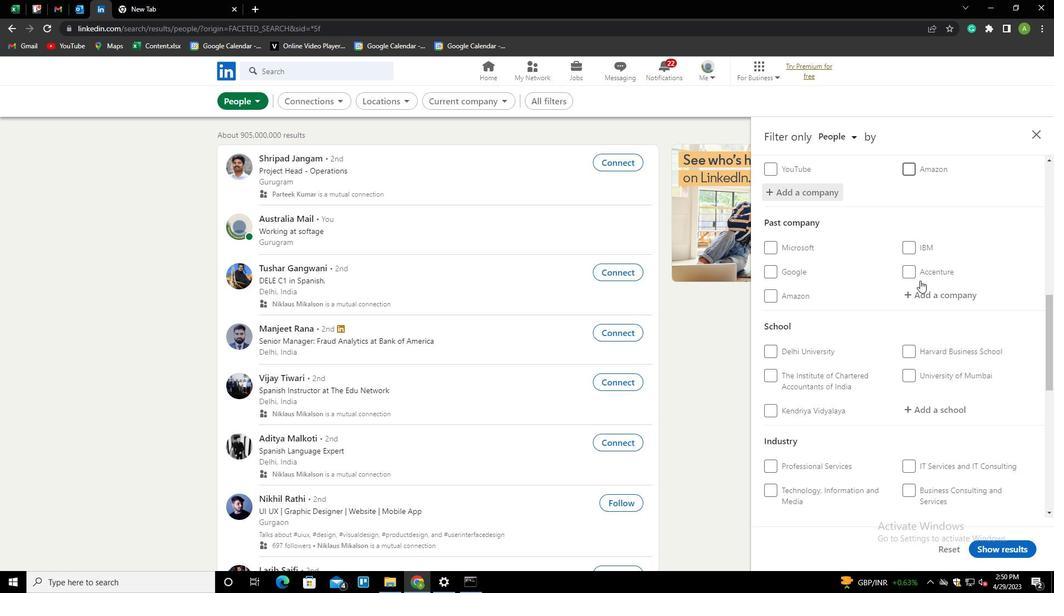 
Action: Mouse moved to (914, 298)
Screenshot: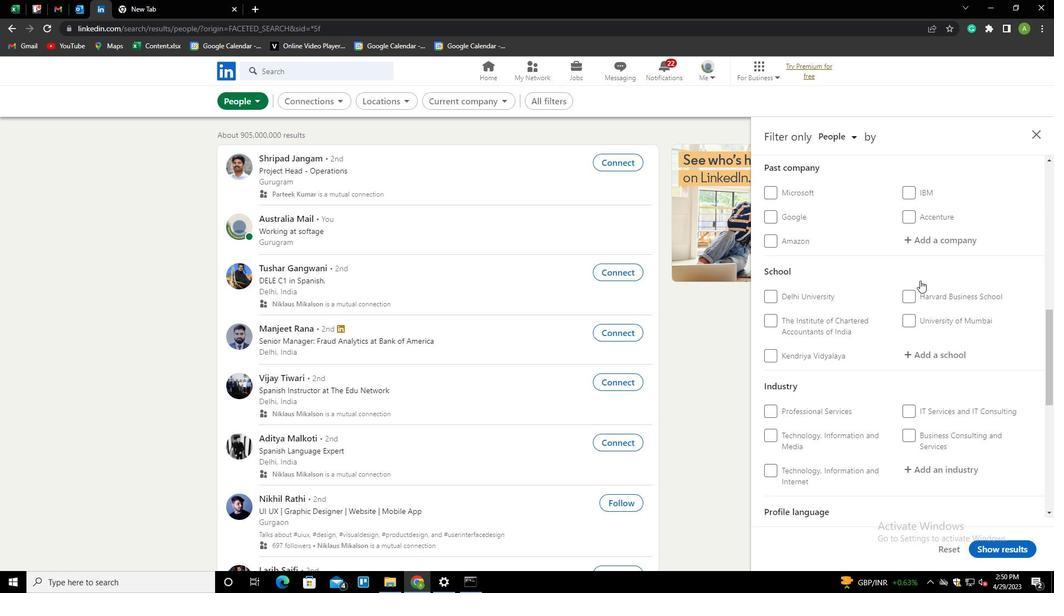 
Action: Mouse scrolled (914, 297) with delta (0, 0)
Screenshot: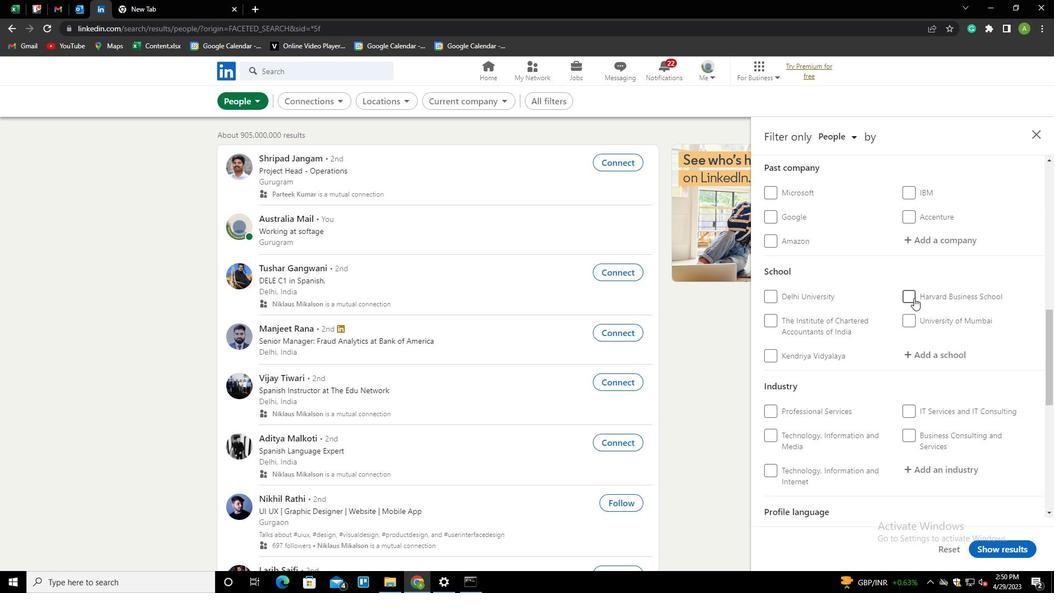 
Action: Mouse moved to (921, 298)
Screenshot: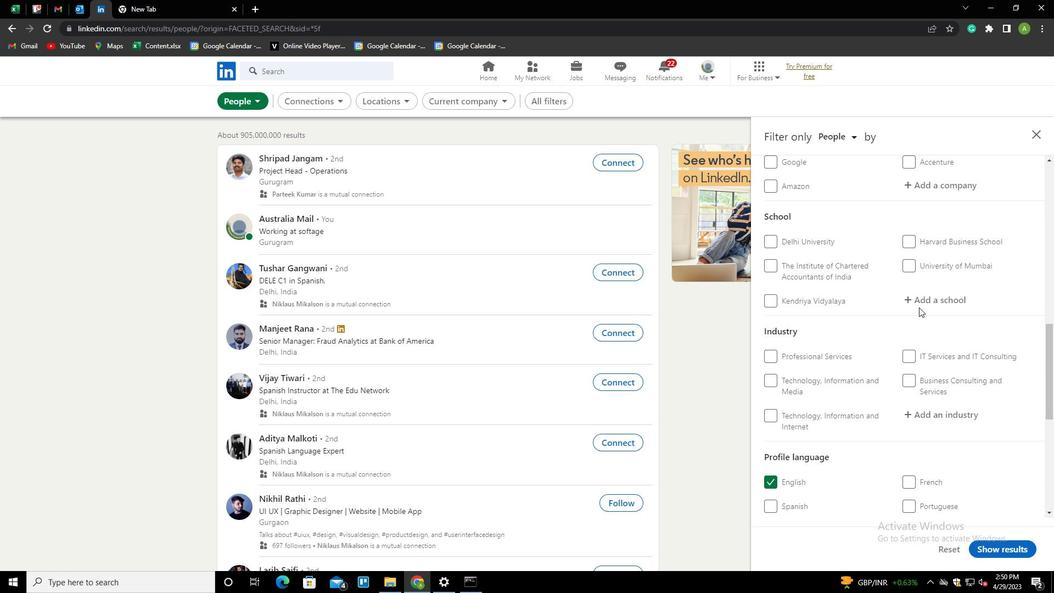 
Action: Mouse pressed left at (921, 298)
Screenshot: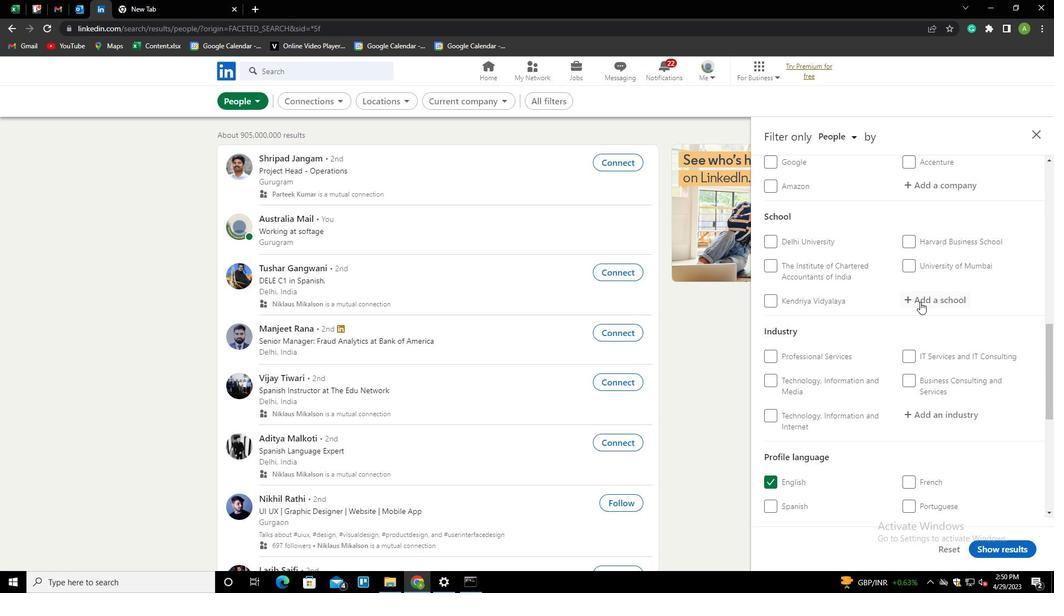 
Action: Key pressed <Key.shift>DR.<Key.space><Key.shift><Key.shift><Key.shift><Key.shift><Key.shift>VIREND<Key.down><Key.down><Key.enter>
Screenshot: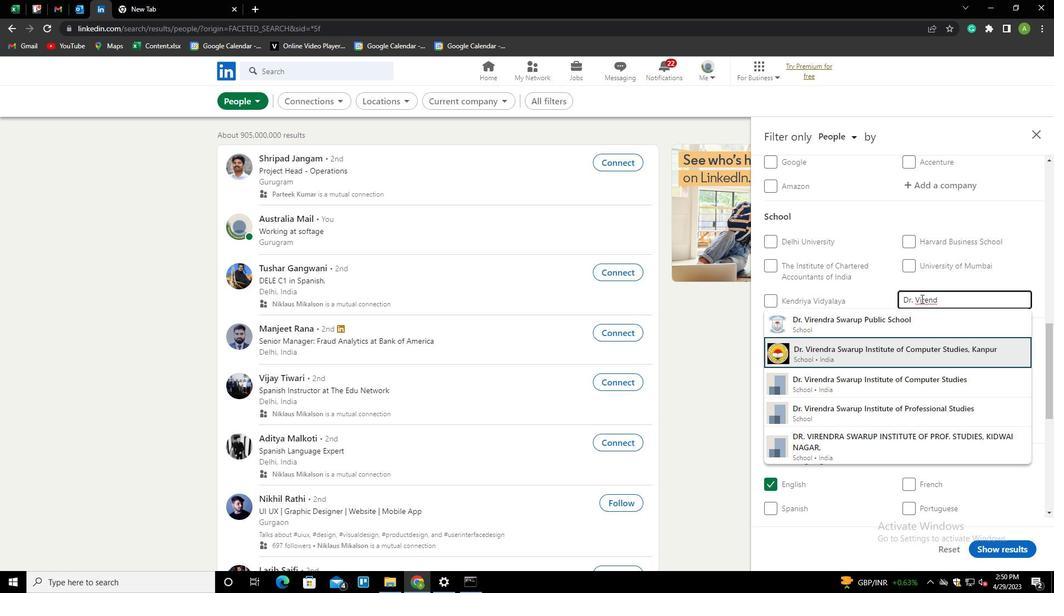 
Action: Mouse scrolled (921, 298) with delta (0, 0)
Screenshot: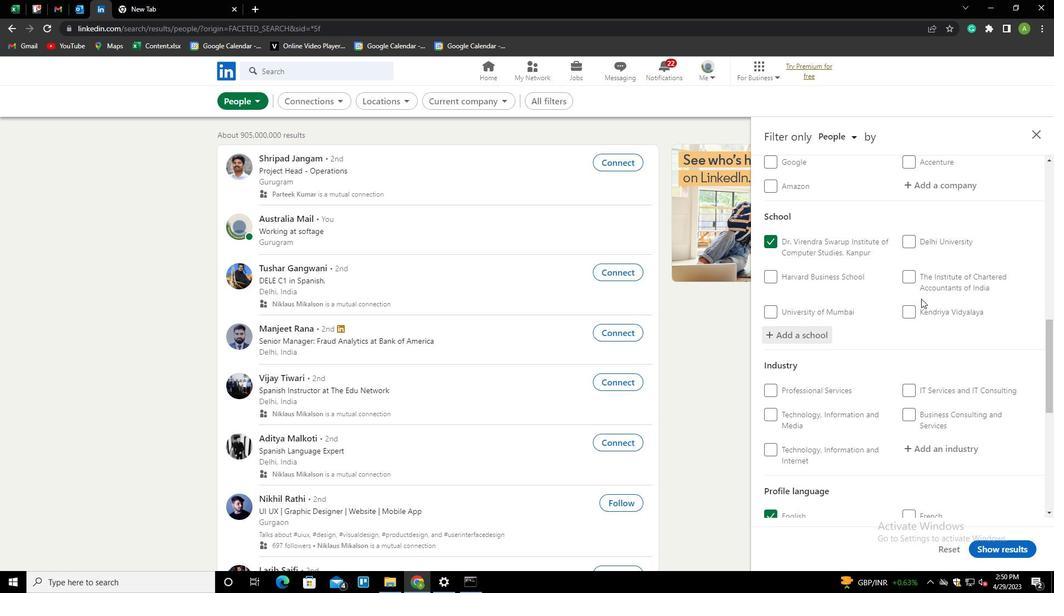 
Action: Mouse scrolled (921, 298) with delta (0, 0)
Screenshot: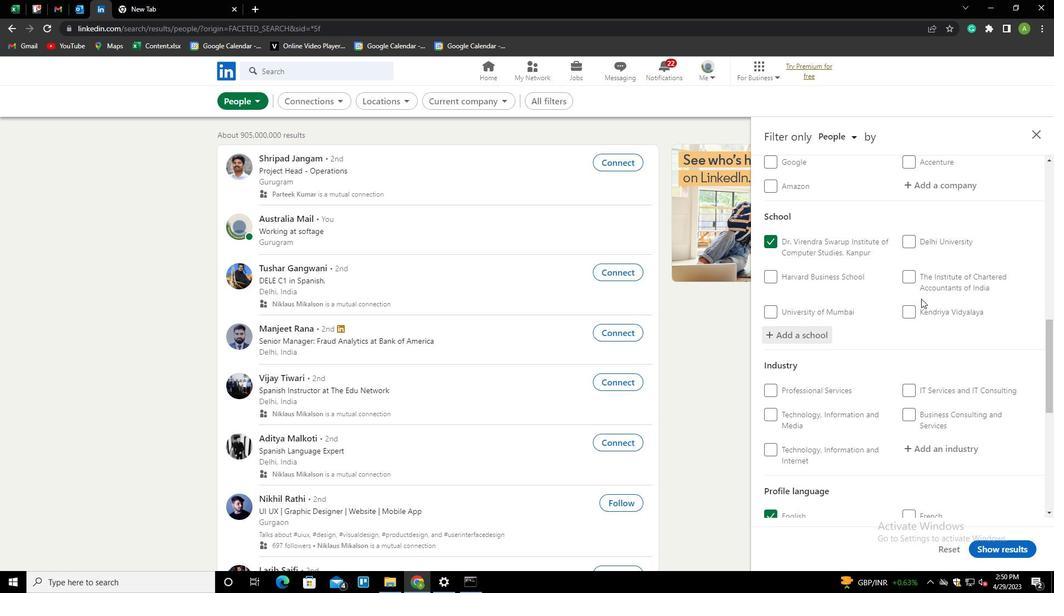 
Action: Mouse moved to (918, 347)
Screenshot: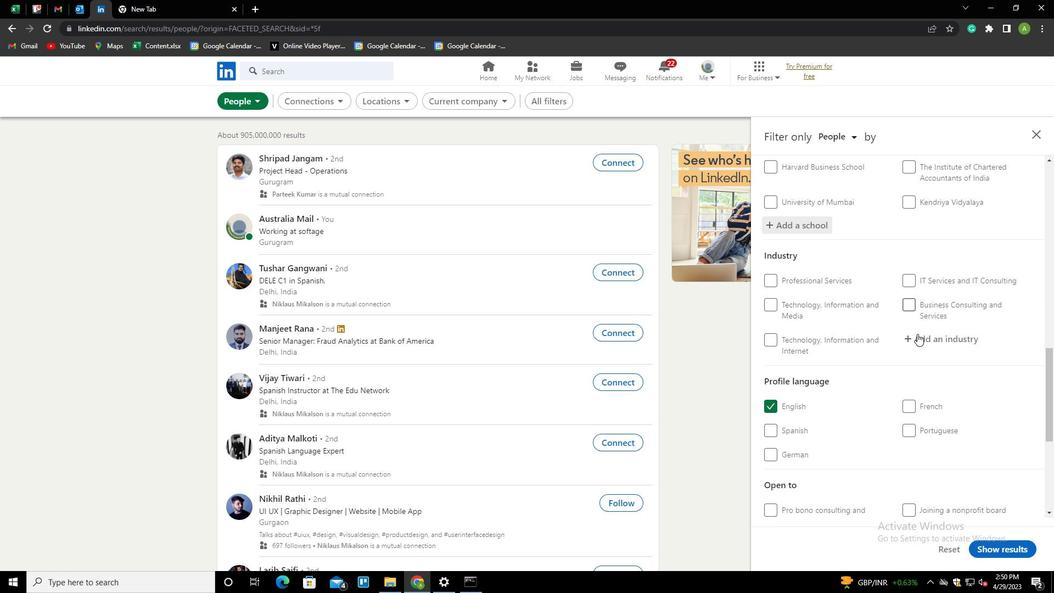 
Action: Mouse pressed left at (918, 347)
Screenshot: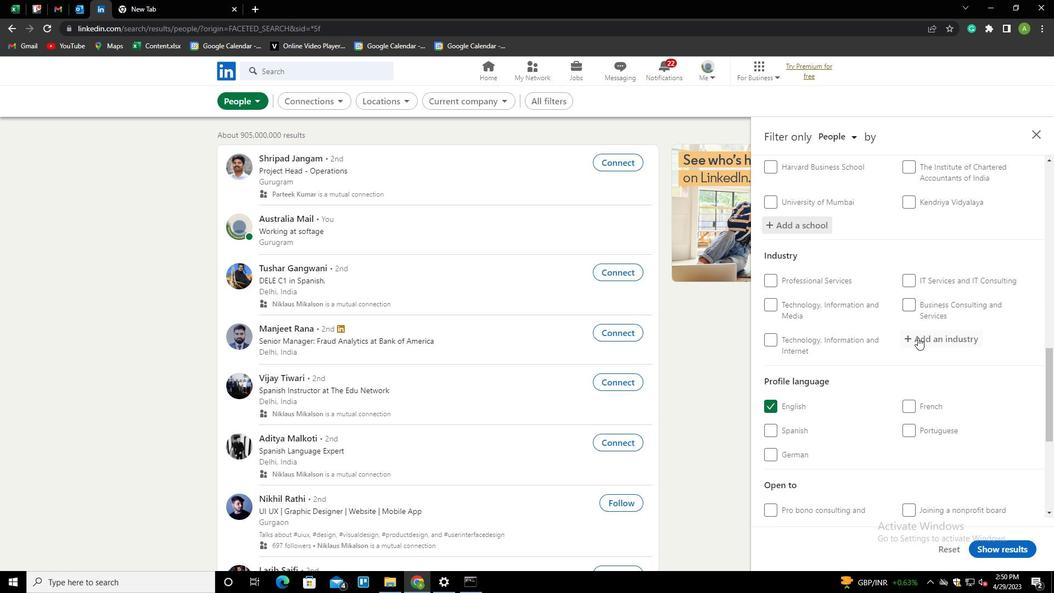 
Action: Mouse moved to (926, 343)
Screenshot: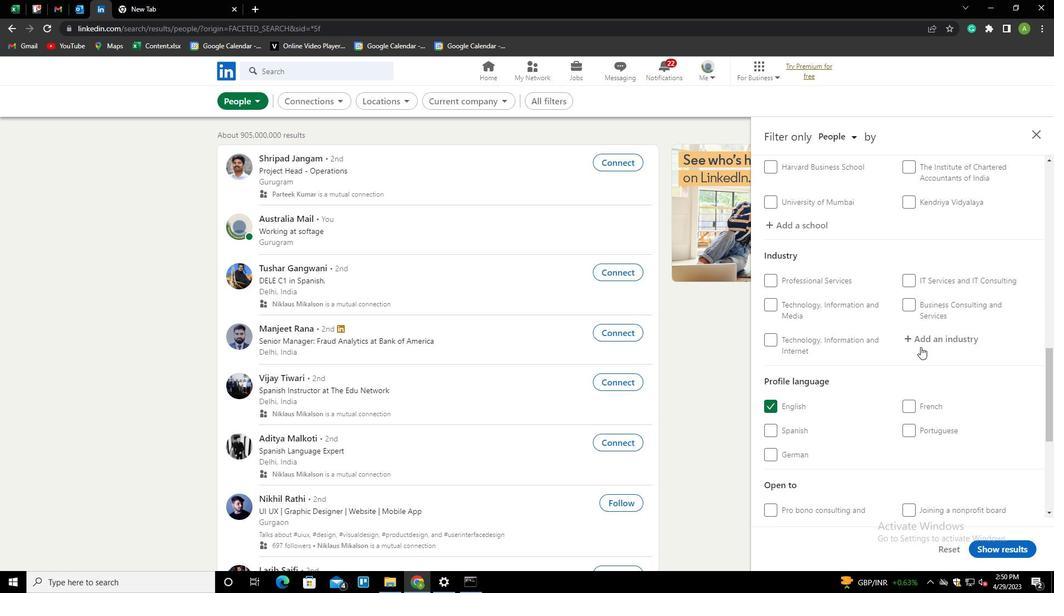 
Action: Mouse pressed left at (926, 343)
Screenshot: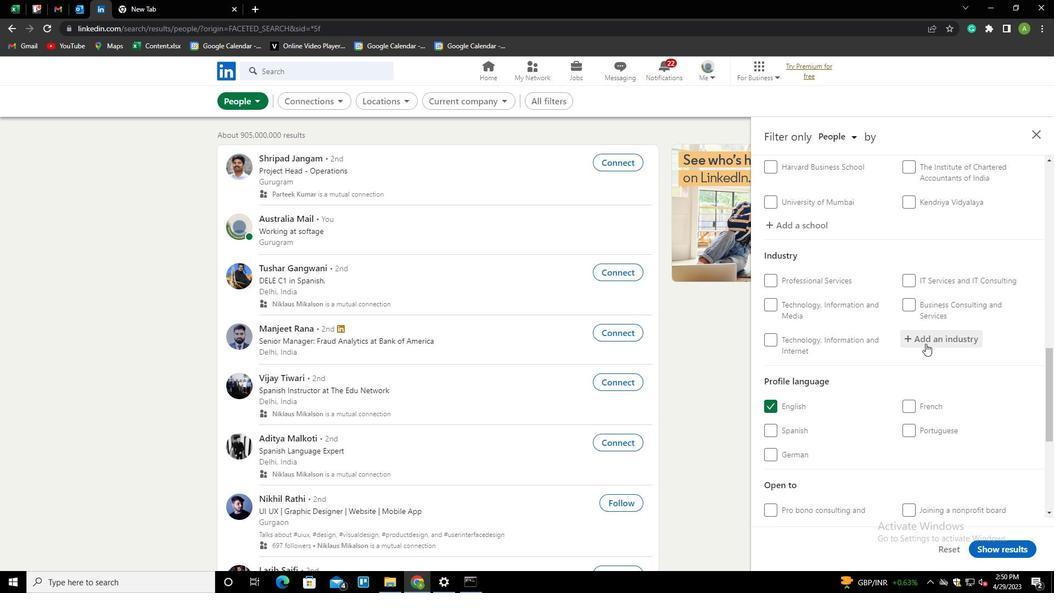 
Action: Mouse moved to (933, 340)
Screenshot: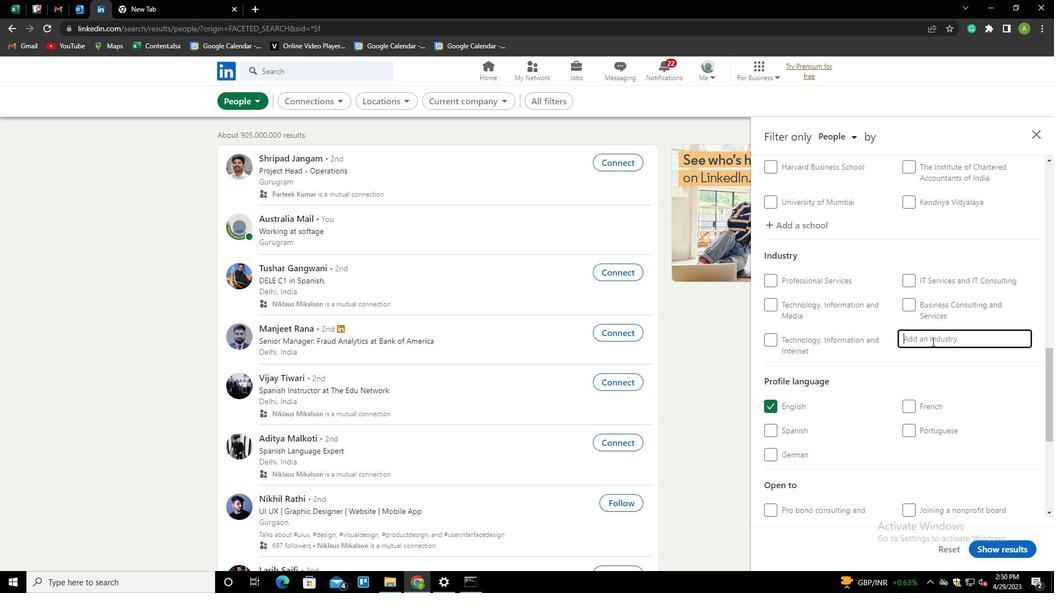 
Action: Mouse pressed left at (933, 340)
Screenshot: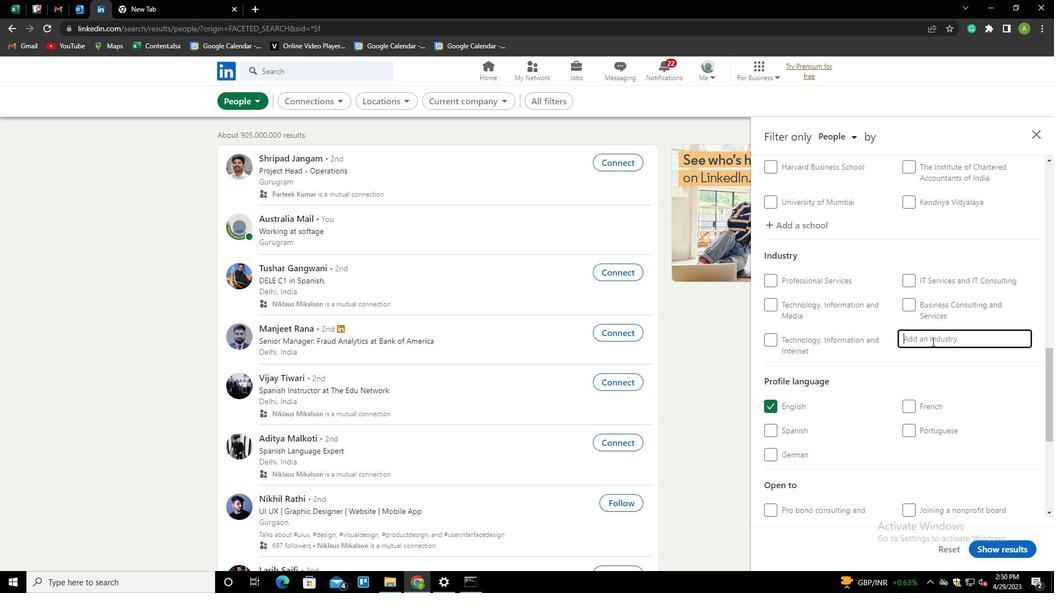 
Action: Key pressed <Key.shift>DEFENSE<Key.down><Key.enter>
Screenshot: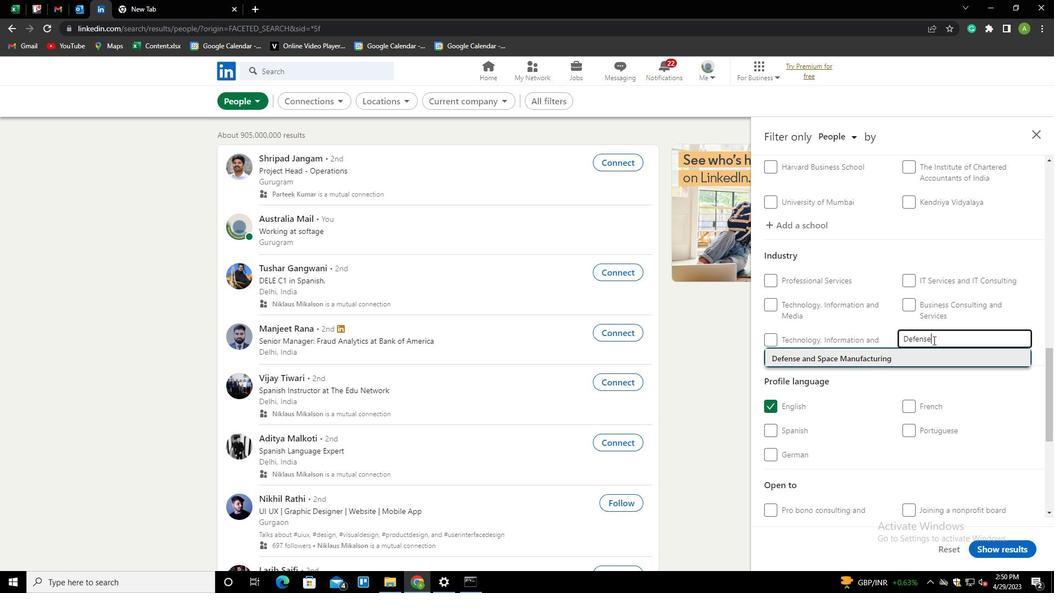 
Action: Mouse scrolled (933, 339) with delta (0, 0)
Screenshot: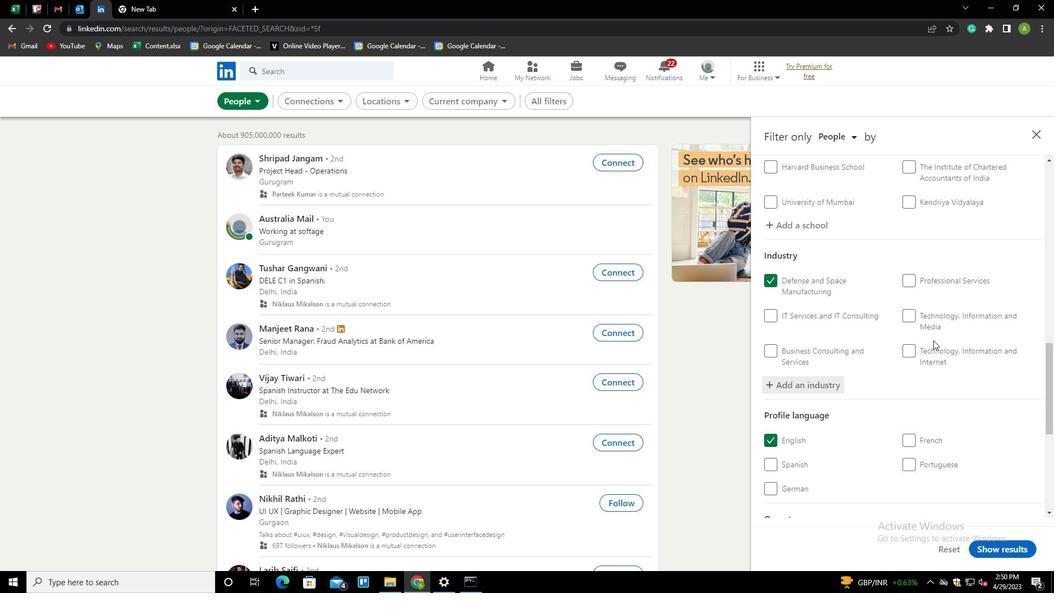 
Action: Mouse scrolled (933, 339) with delta (0, 0)
Screenshot: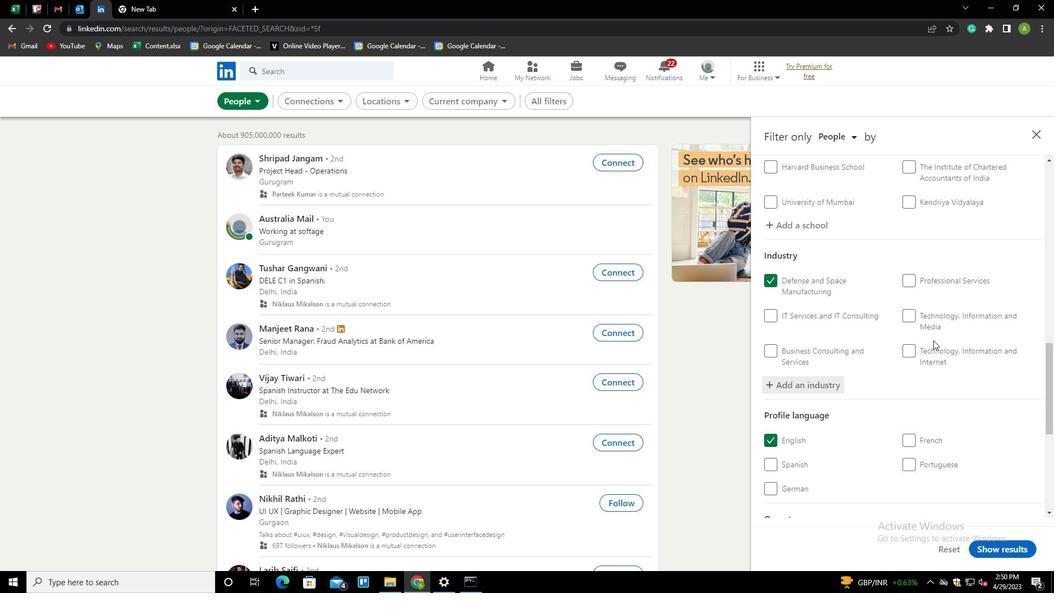
Action: Mouse scrolled (933, 339) with delta (0, 0)
Screenshot: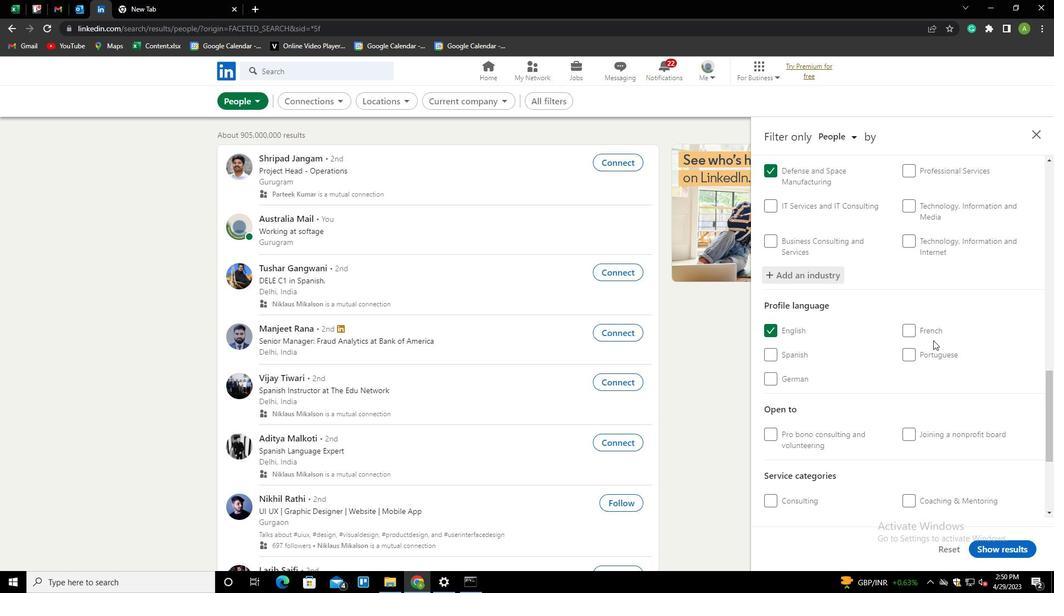 
Action: Mouse scrolled (933, 339) with delta (0, 0)
Screenshot: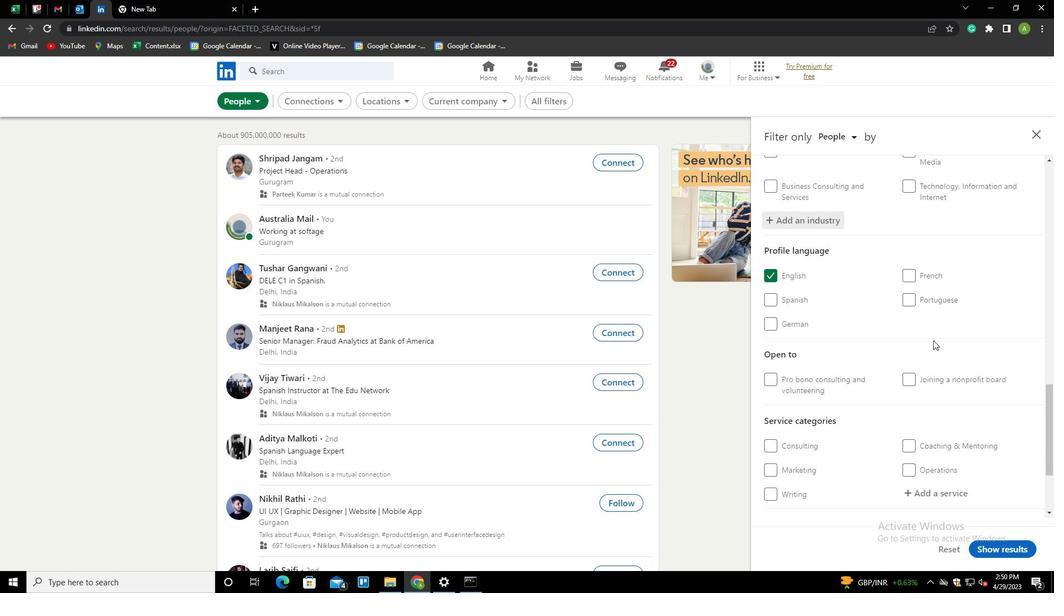 
Action: Mouse scrolled (933, 339) with delta (0, 0)
Screenshot: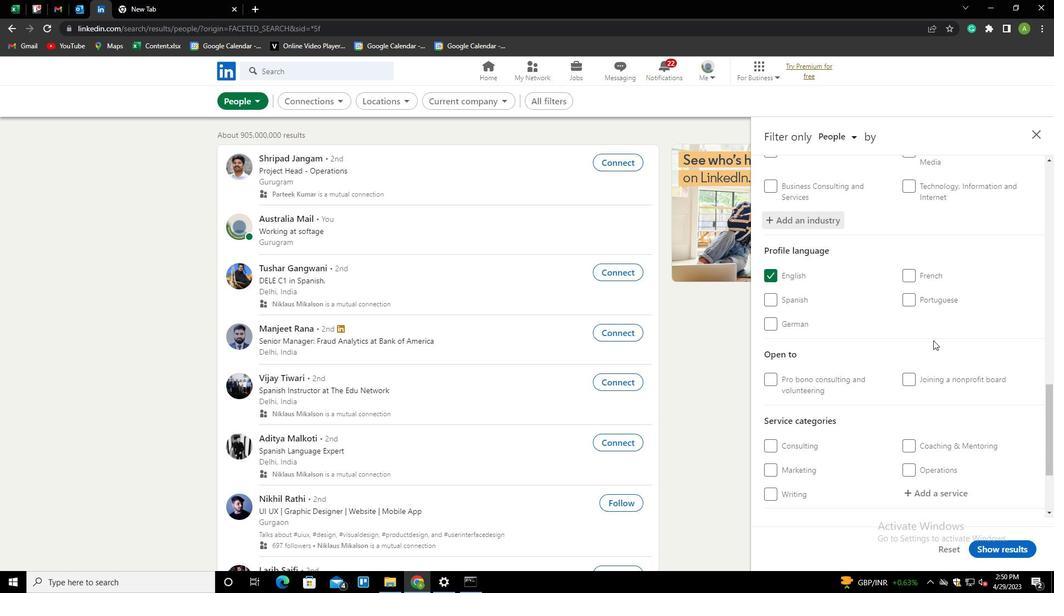 
Action: Mouse moved to (933, 384)
Screenshot: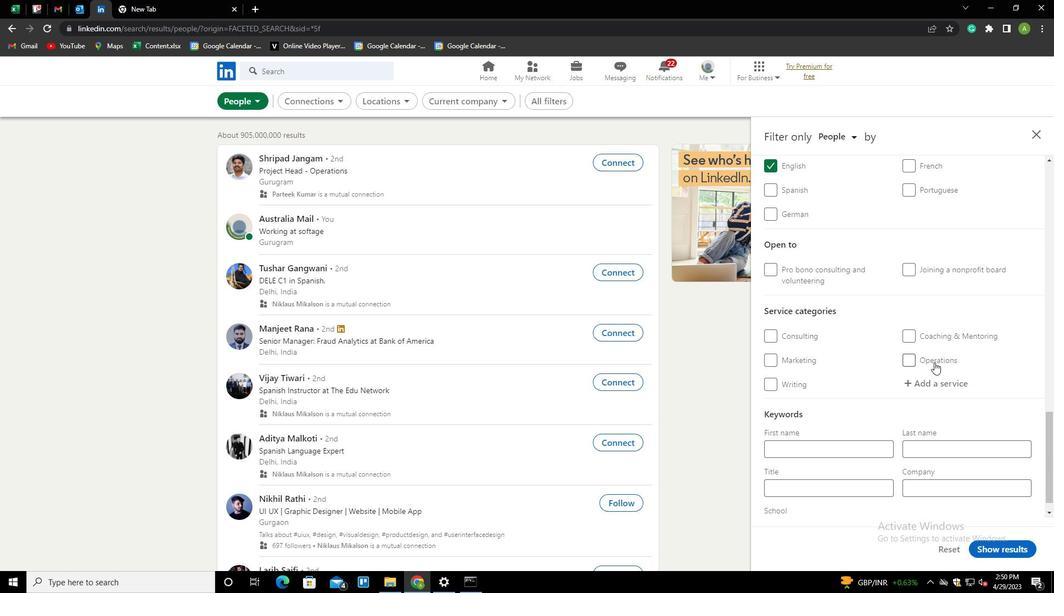 
Action: Mouse pressed left at (933, 384)
Screenshot: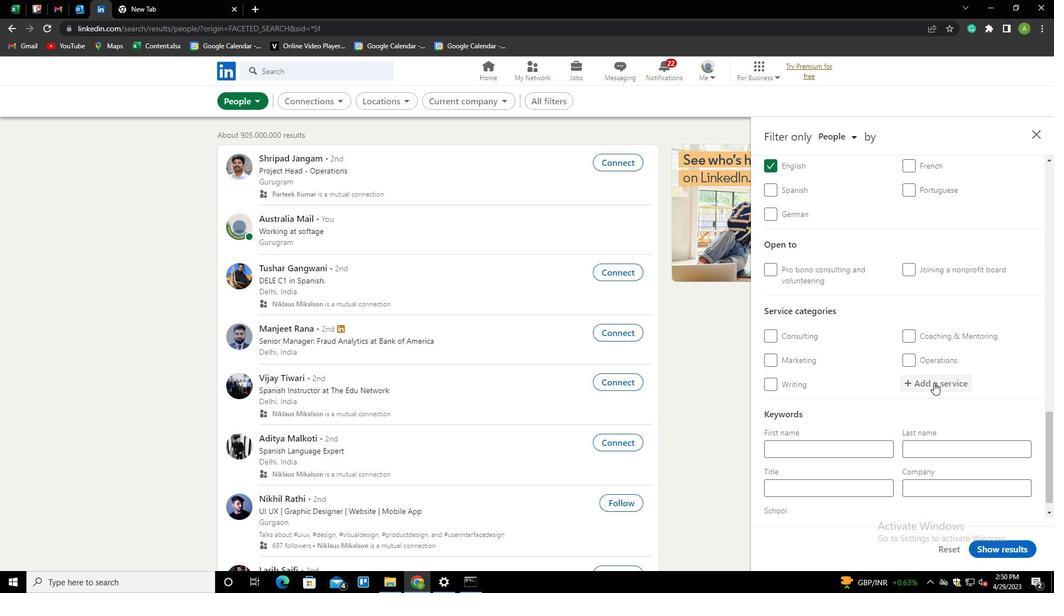 
Action: Mouse moved to (941, 384)
Screenshot: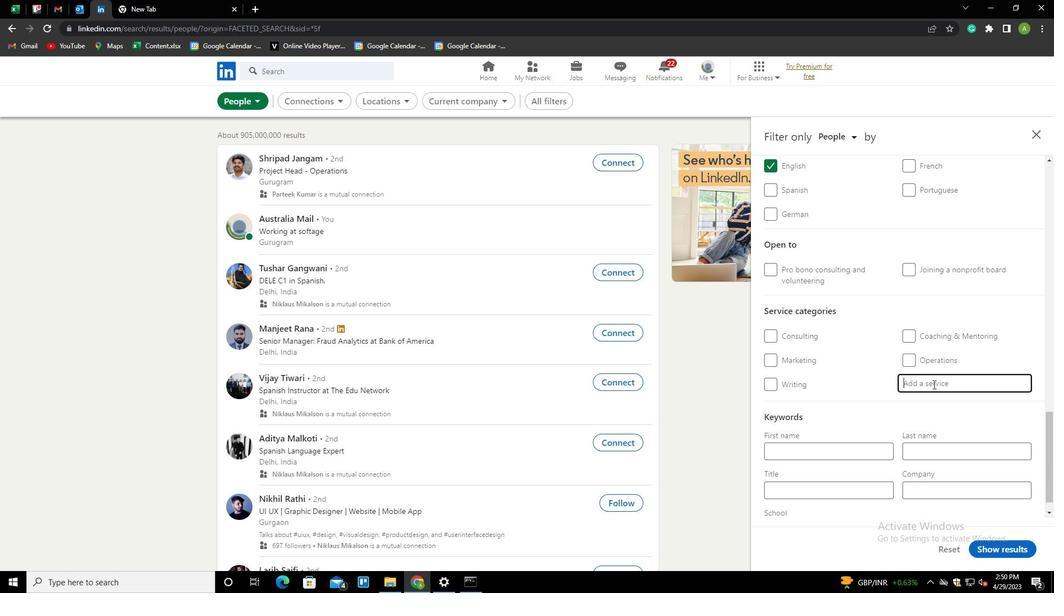 
Action: Mouse pressed left at (941, 384)
Screenshot: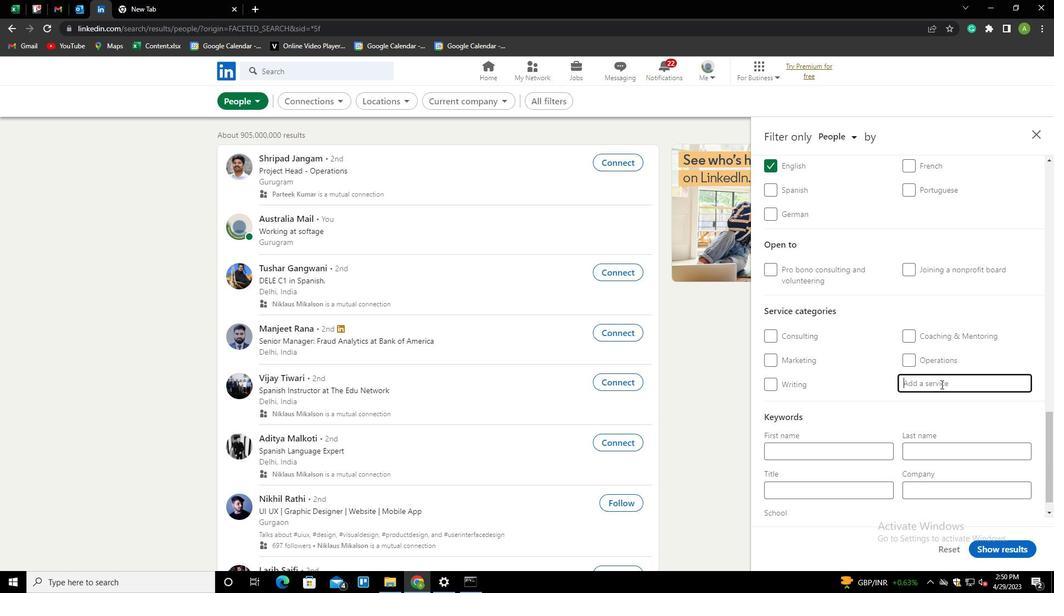 
Action: Key pressed <Key.shift>EVEND<Key.backspace>T<Key.down><Key.enter>
Screenshot: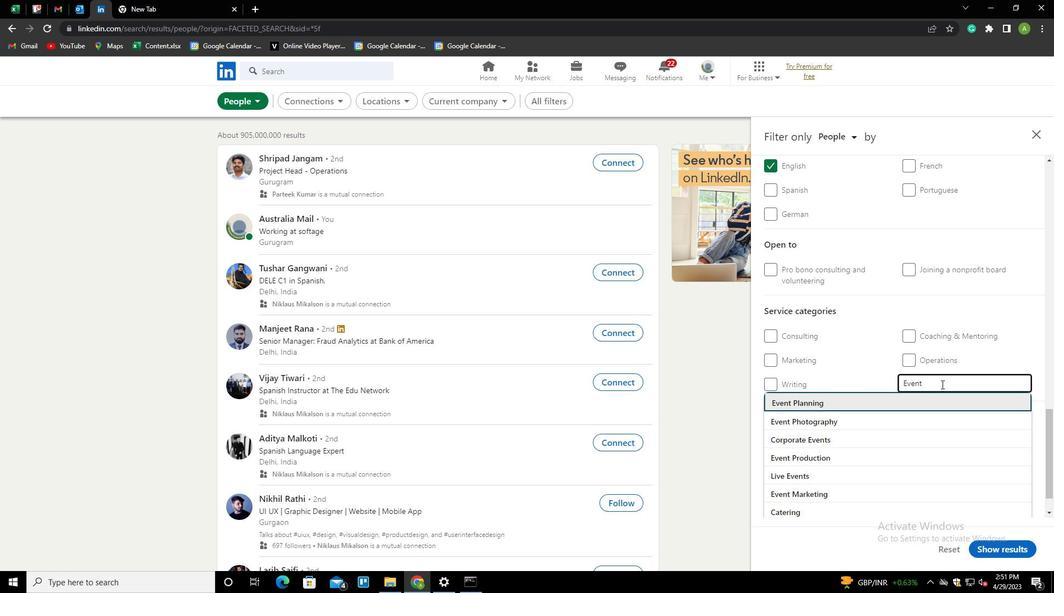 
Action: Mouse scrolled (941, 383) with delta (0, 0)
Screenshot: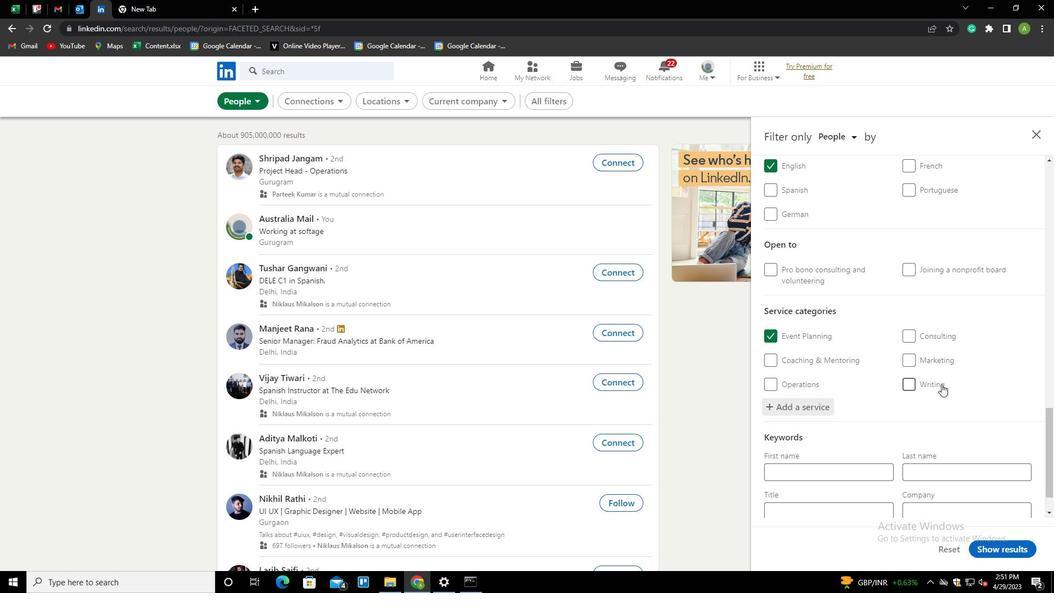 
Action: Mouse scrolled (941, 383) with delta (0, 0)
Screenshot: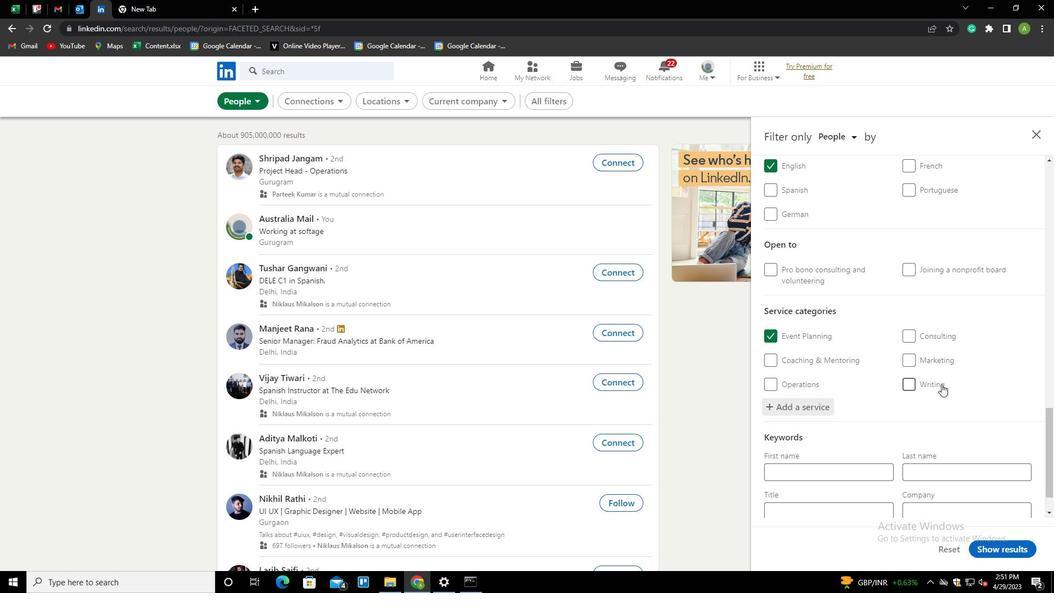 
Action: Mouse scrolled (941, 383) with delta (0, 0)
Screenshot: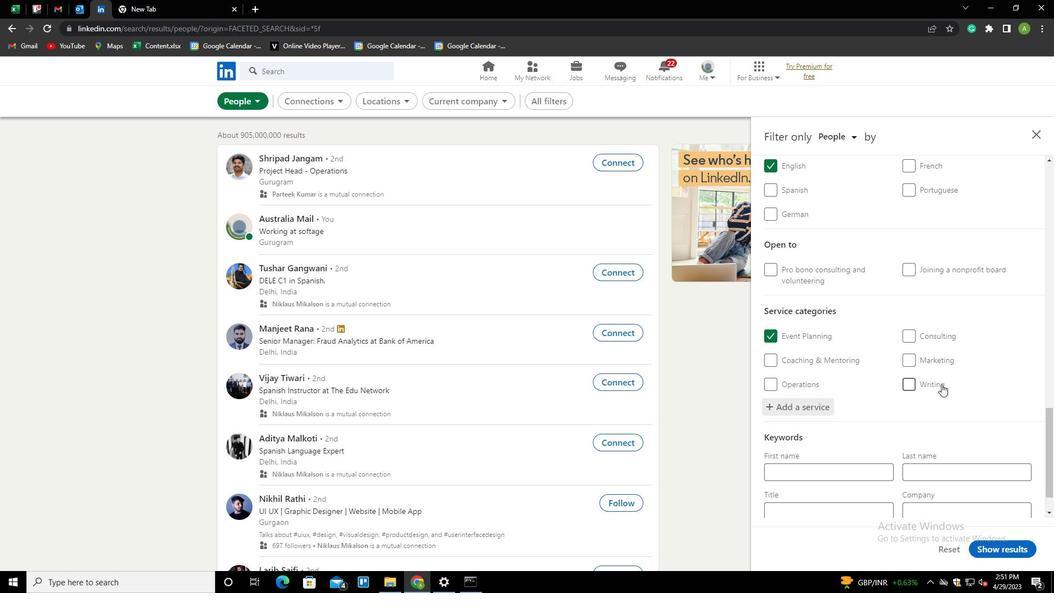 
Action: Mouse scrolled (941, 383) with delta (0, 0)
Screenshot: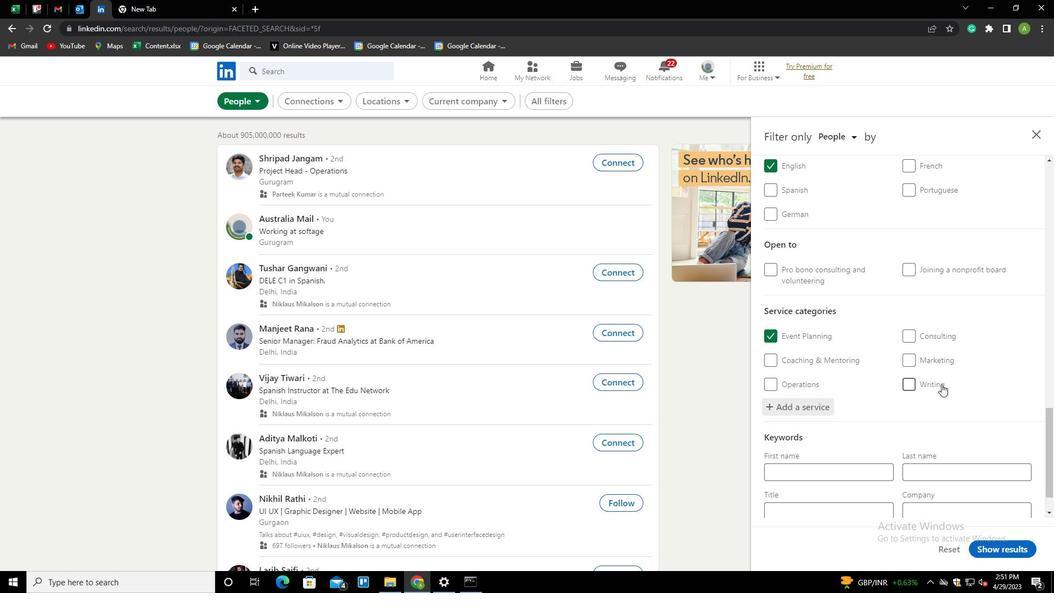 
Action: Mouse moved to (825, 472)
Screenshot: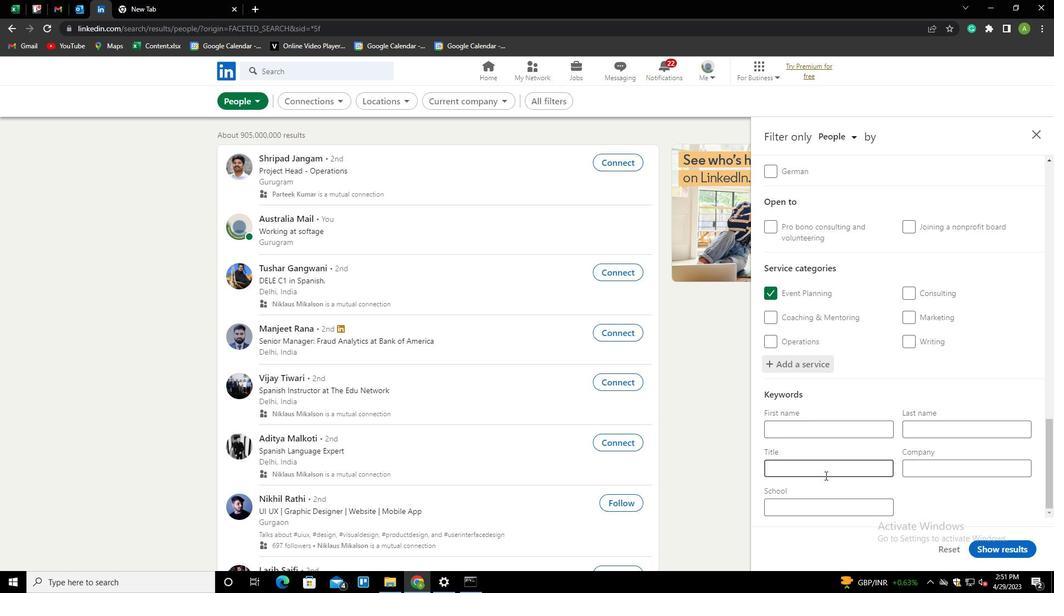 
Action: Mouse pressed left at (825, 472)
Screenshot: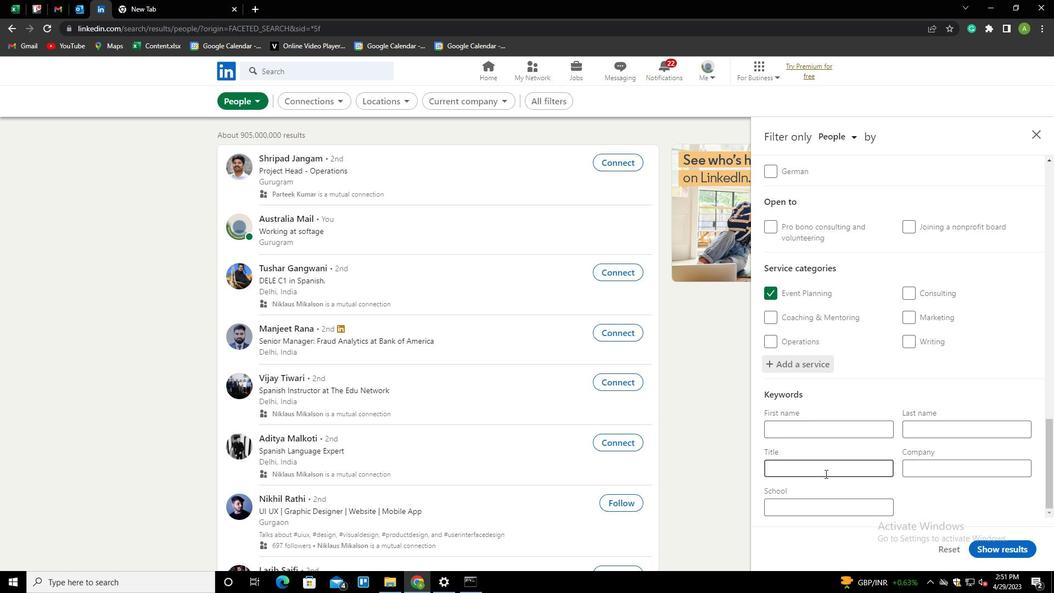 
Action: Key pressed <Key.shift><Key.shift>ROF<Key.backspace>OFER
Screenshot: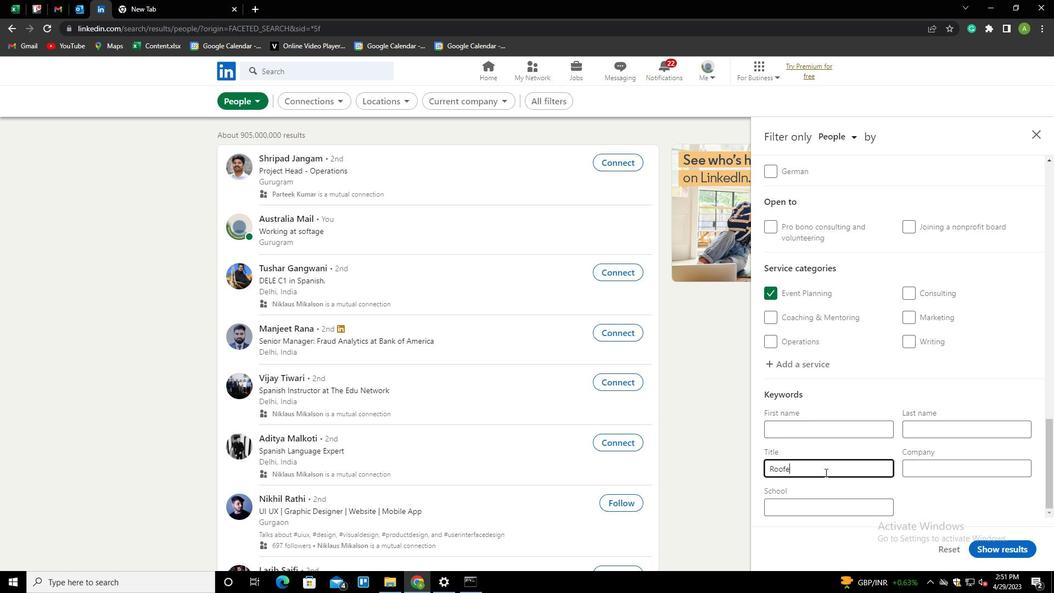 
Action: Mouse moved to (960, 506)
Screenshot: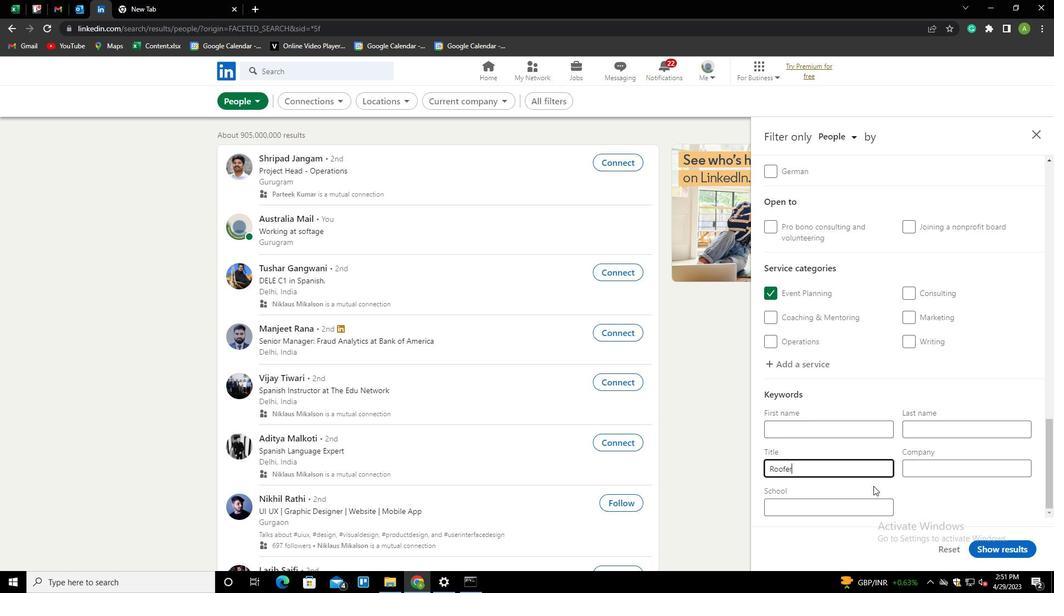 
Action: Mouse pressed left at (960, 506)
Screenshot: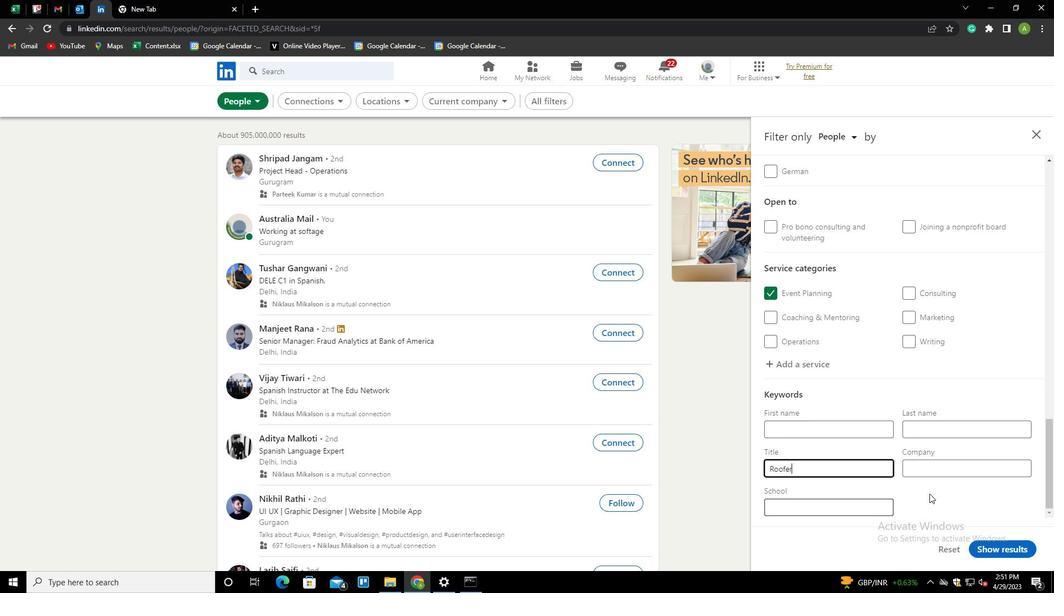 
Action: Mouse moved to (1004, 553)
Screenshot: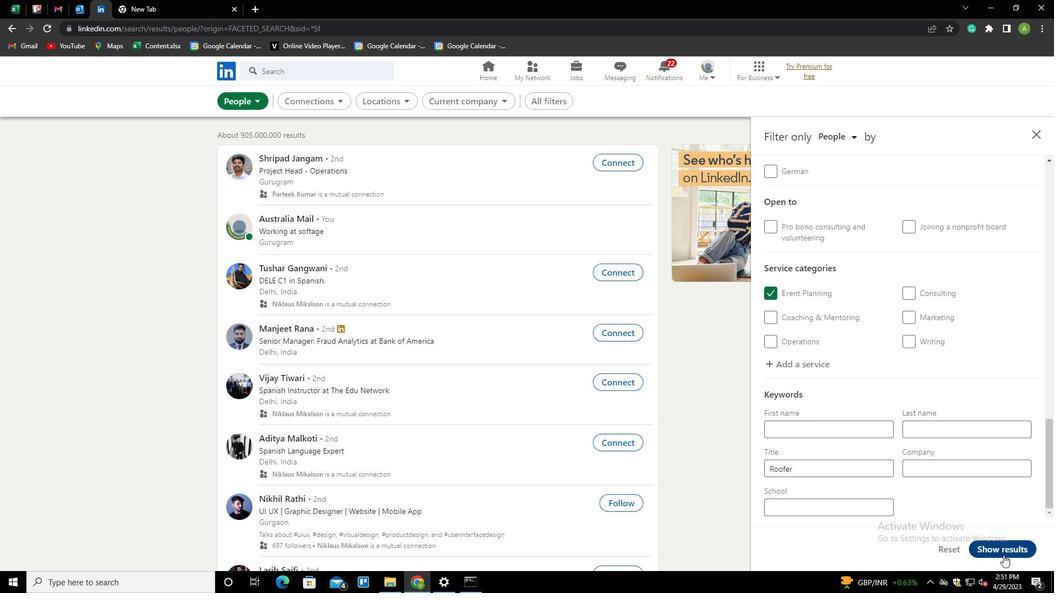 
Action: Mouse pressed left at (1004, 553)
Screenshot: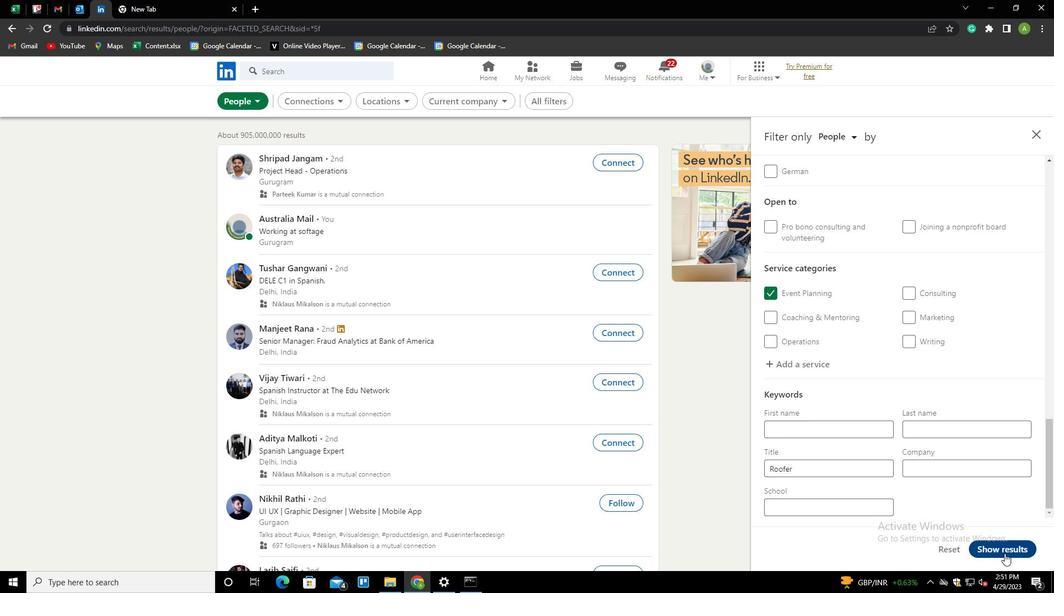 
